 Task: Send a message to an employee of Shell
Action: Mouse moved to (2, 266)
Screenshot: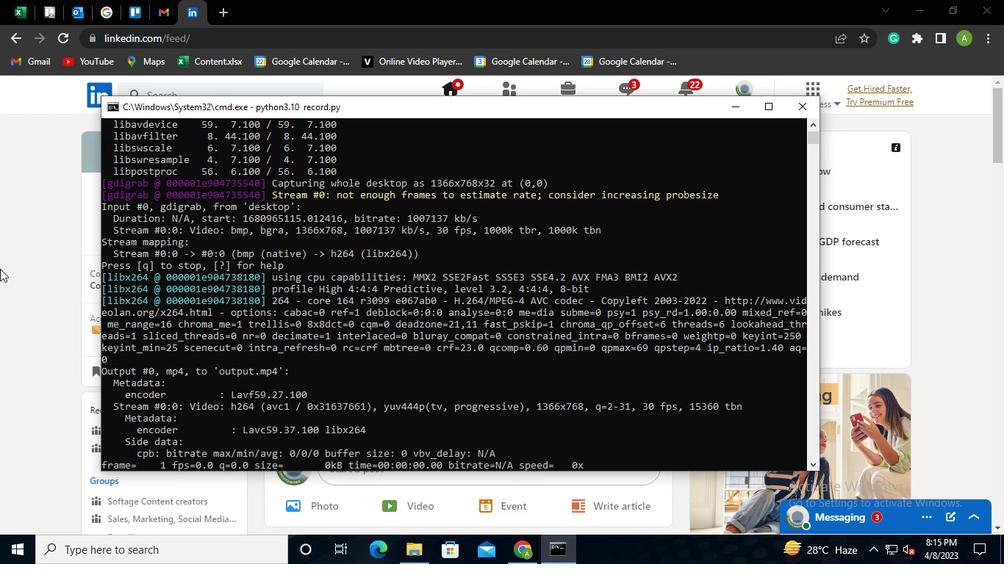 
Action: Mouse pressed left at (2, 266)
Screenshot: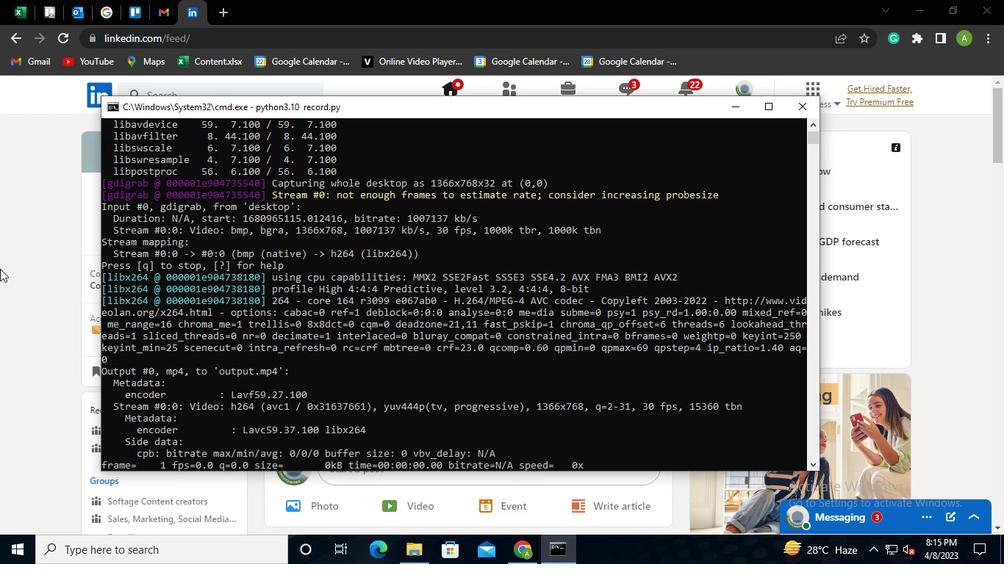 
Action: Mouse moved to (147, 86)
Screenshot: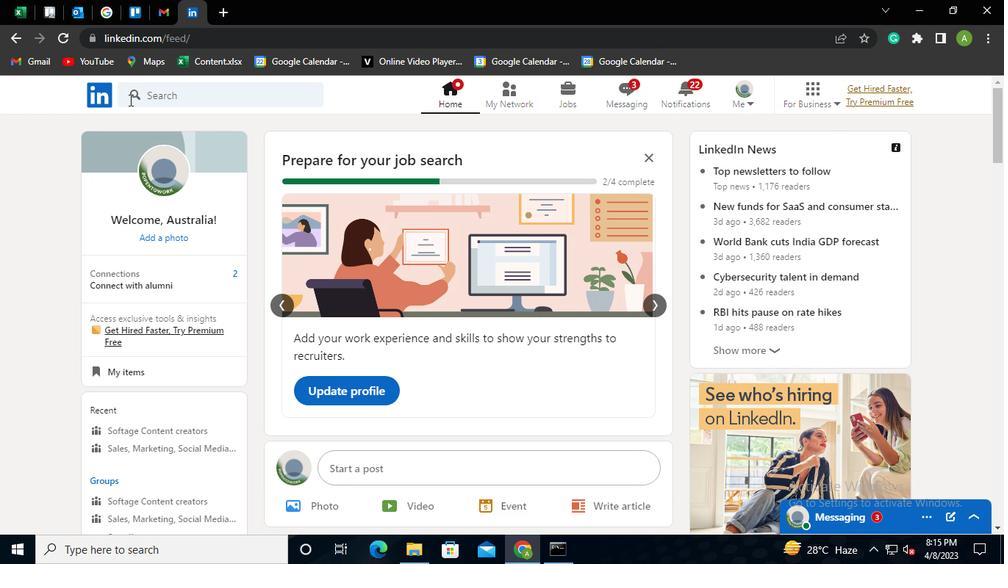 
Action: Mouse pressed left at (147, 86)
Screenshot: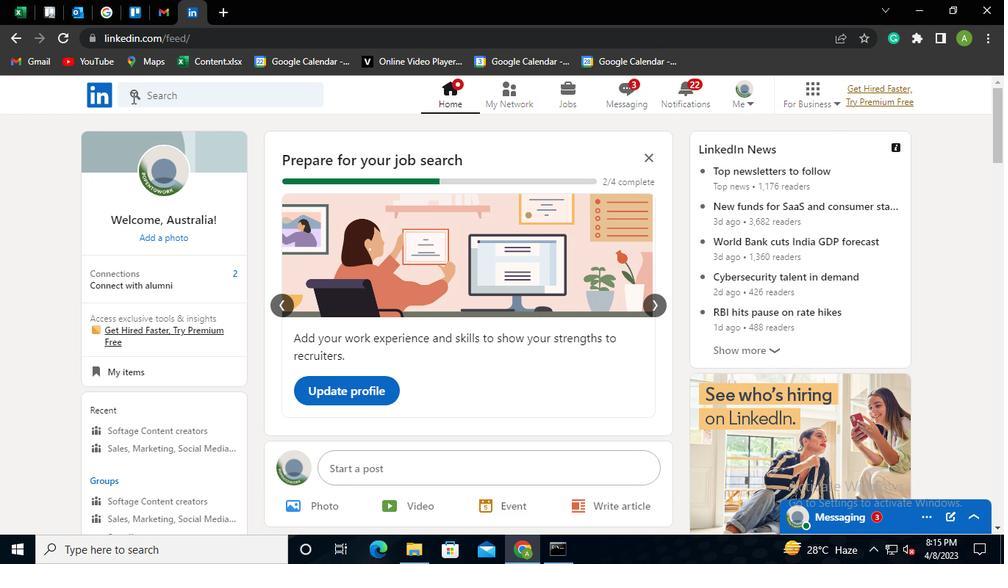 
Action: Mouse moved to (159, 165)
Screenshot: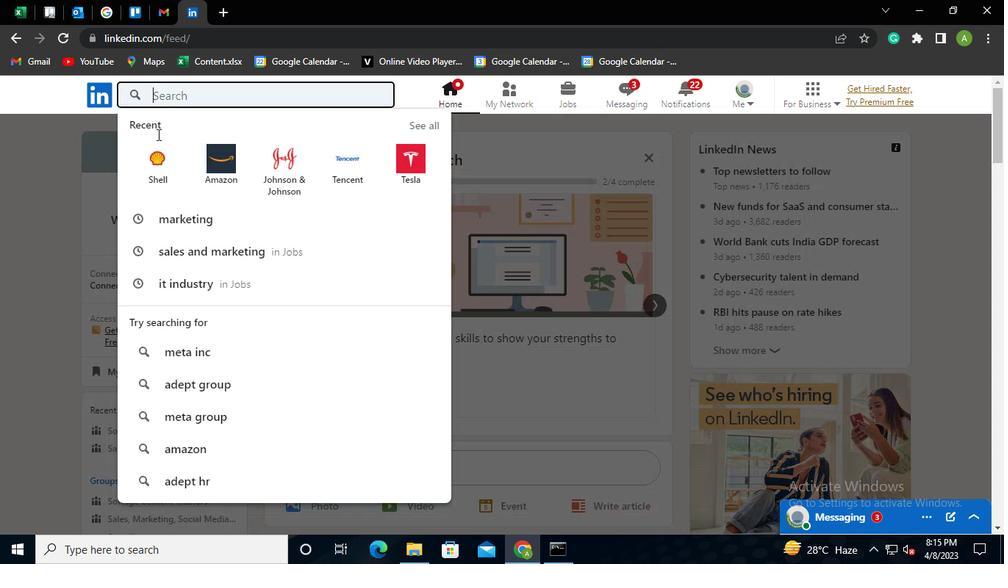 
Action: Mouse pressed left at (159, 165)
Screenshot: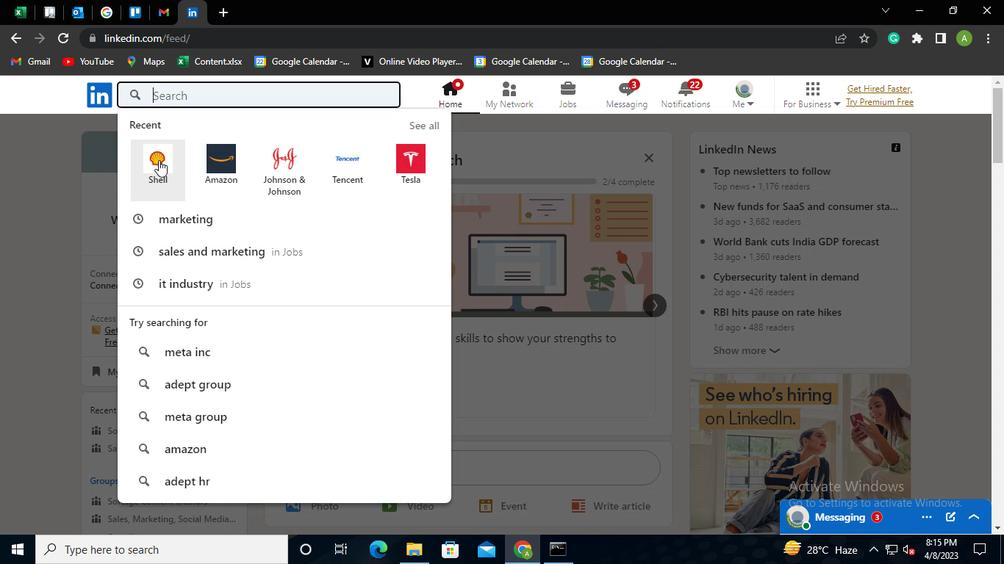 
Action: Mouse moved to (374, 410)
Screenshot: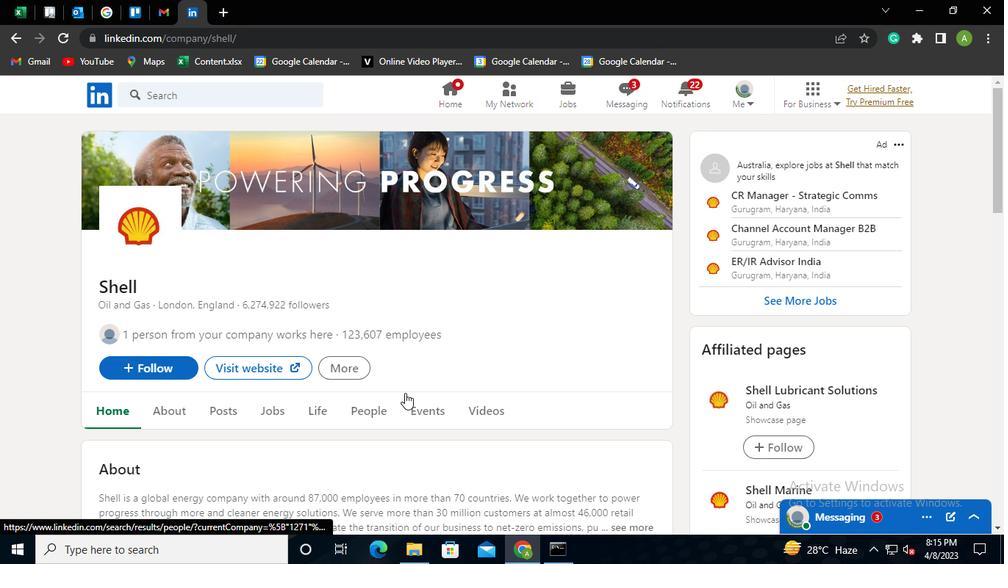 
Action: Mouse pressed left at (374, 410)
Screenshot: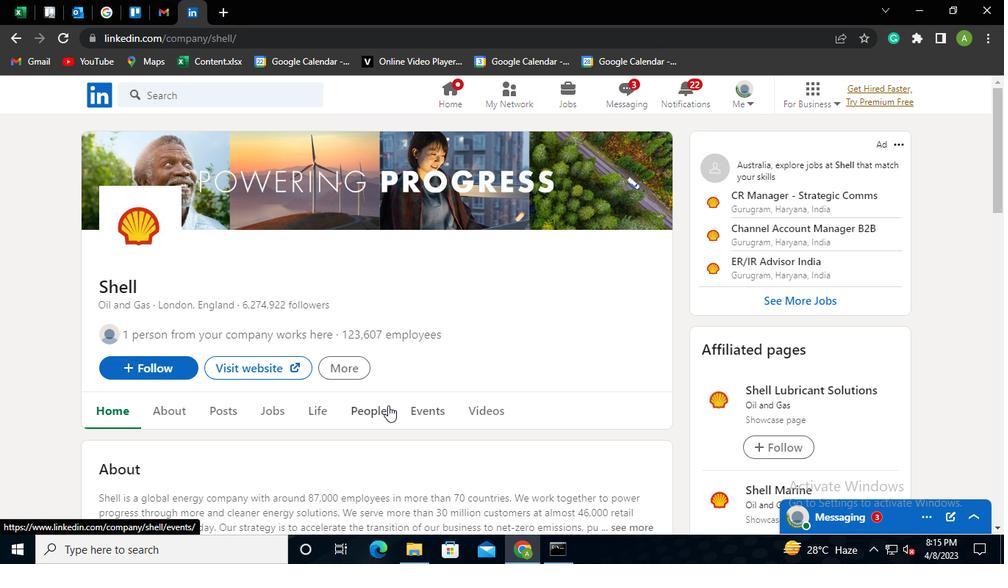 
Action: Mouse moved to (379, 466)
Screenshot: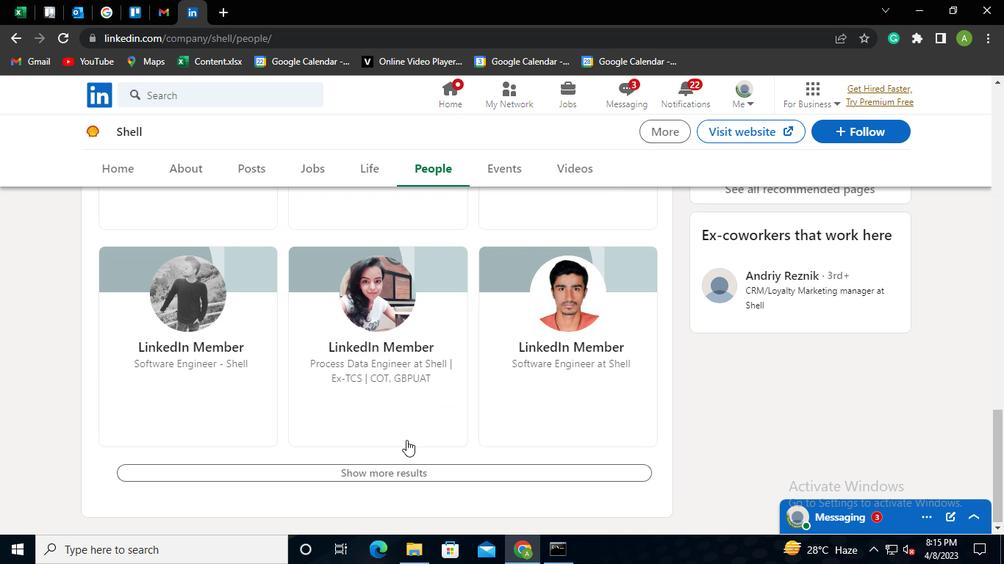 
Action: Mouse pressed left at (379, 466)
Screenshot: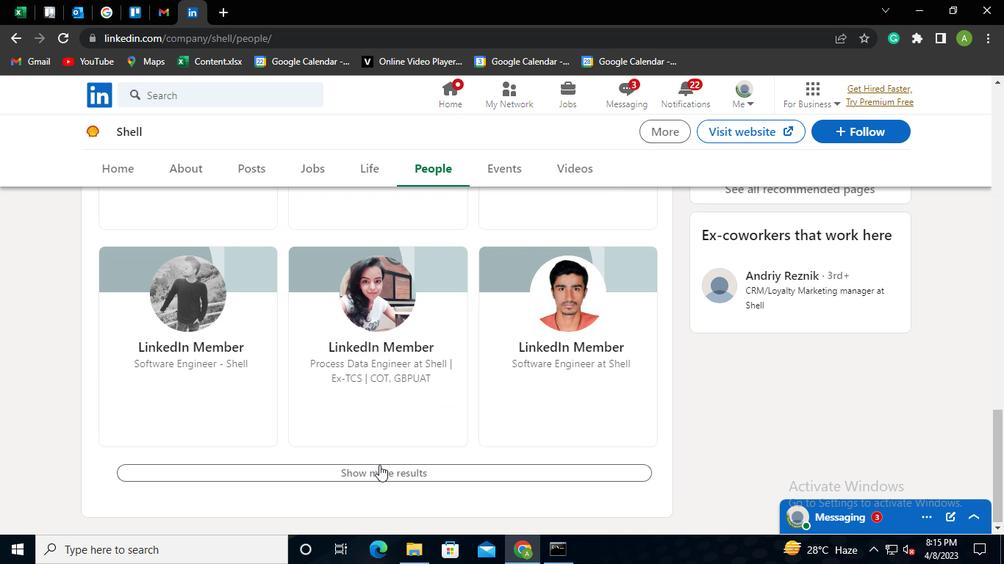 
Action: Mouse moved to (371, 470)
Screenshot: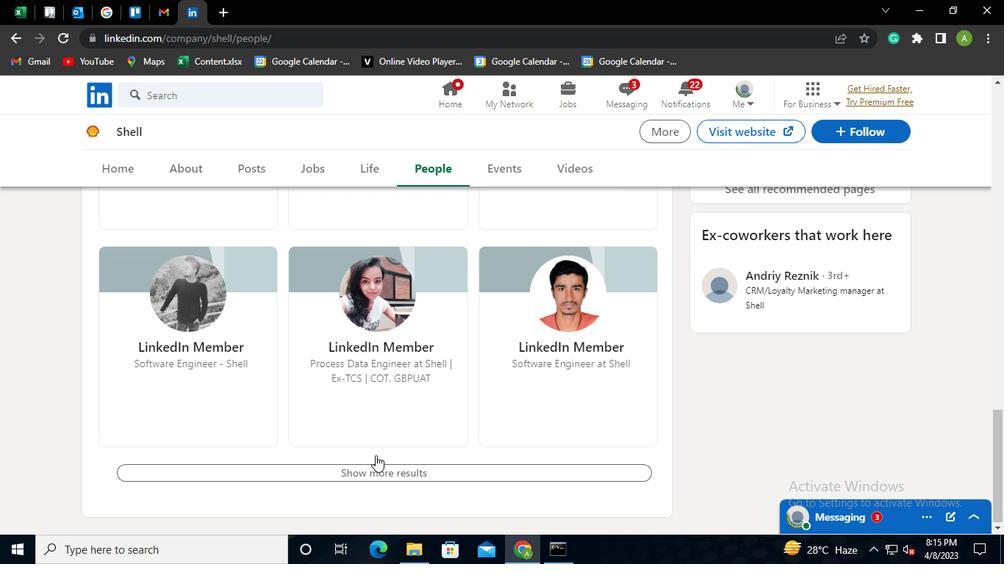 
Action: Mouse pressed left at (371, 470)
Screenshot: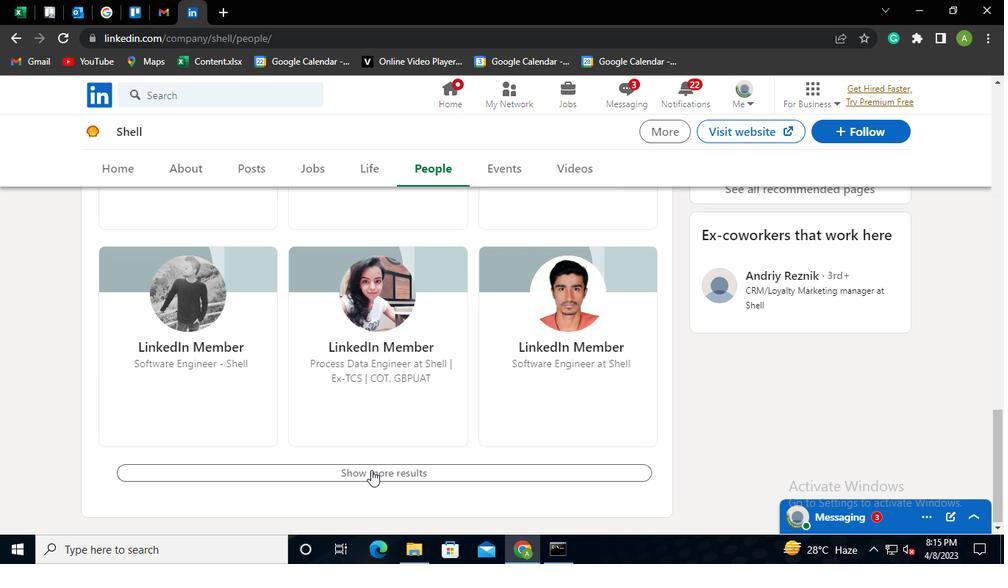 
Action: Mouse moved to (230, 233)
Screenshot: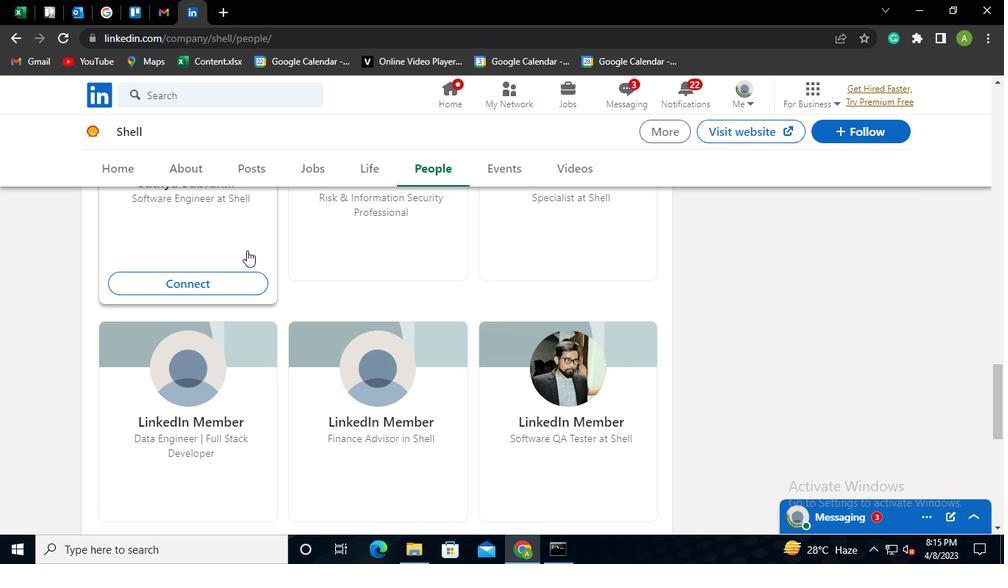 
Action: Mouse pressed left at (230, 233)
Screenshot: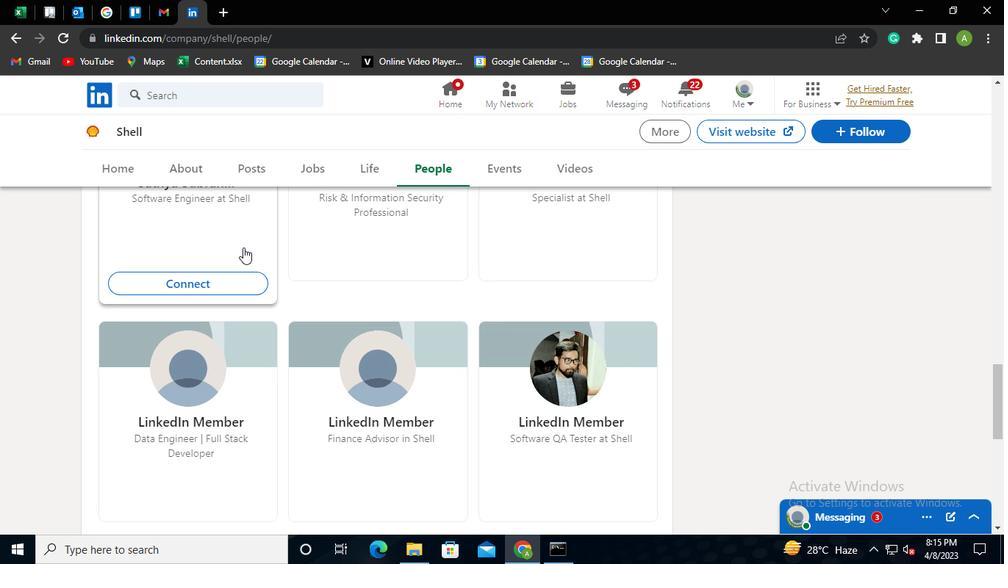
Action: Mouse moved to (175, 220)
Screenshot: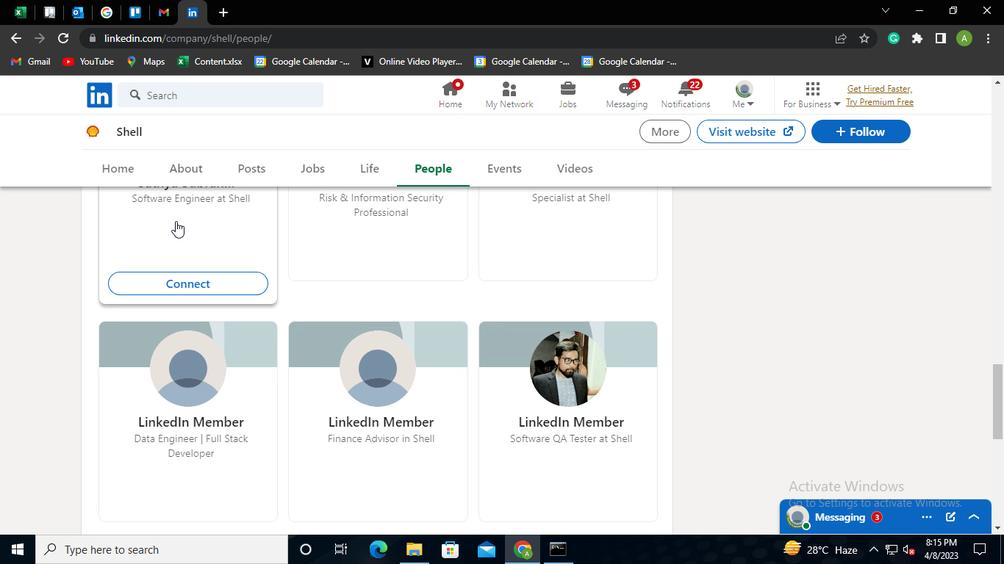 
Action: Mouse pressed left at (175, 220)
Screenshot: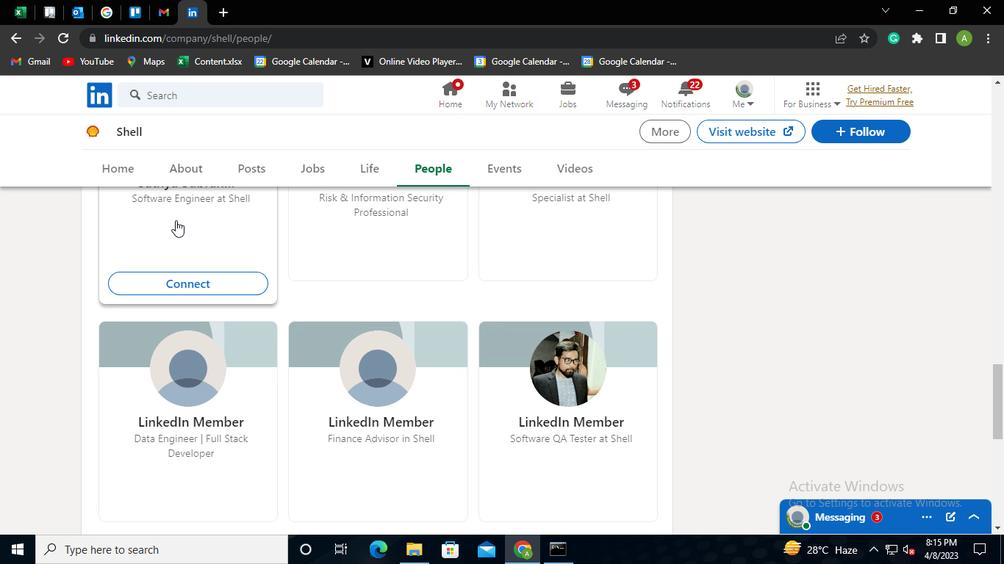
Action: Mouse moved to (188, 277)
Screenshot: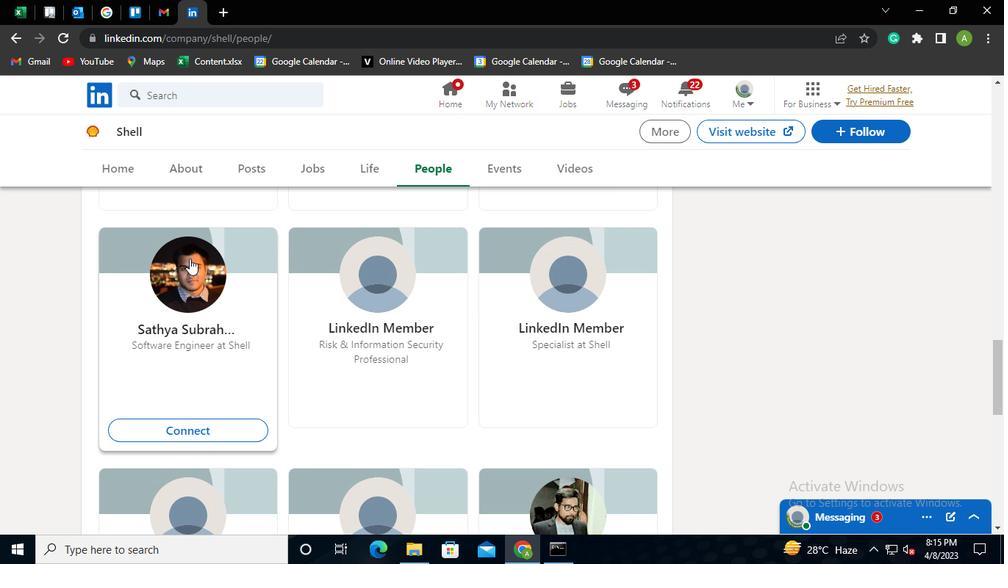 
Action: Mouse pressed left at (188, 277)
Screenshot: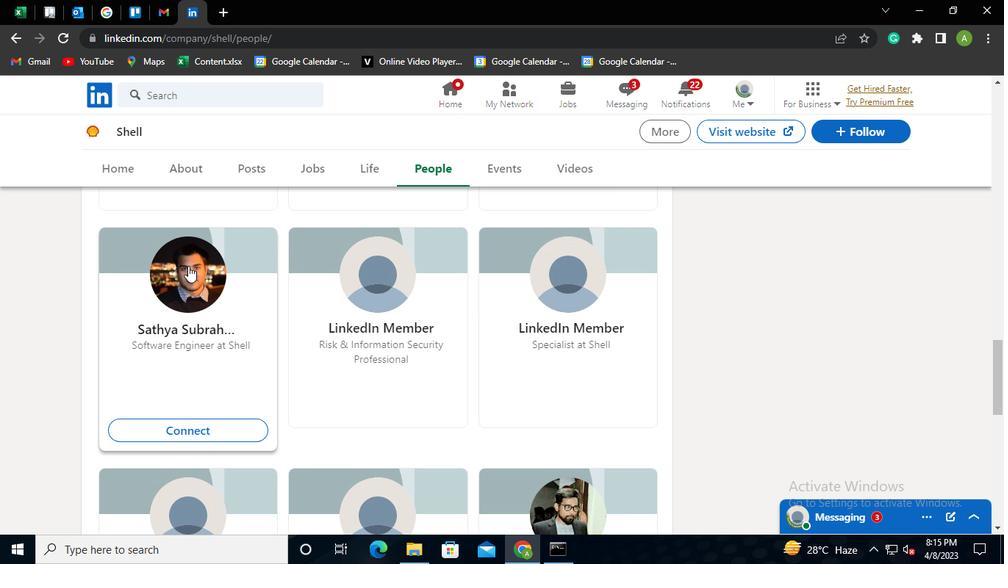 
Action: Mouse moved to (212, 349)
Screenshot: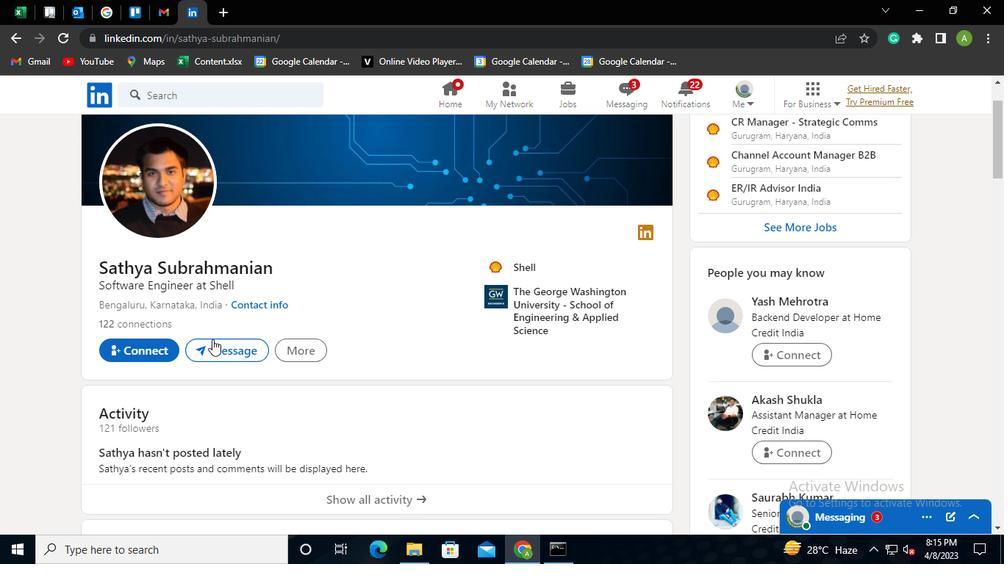 
Action: Mouse pressed left at (212, 349)
Screenshot: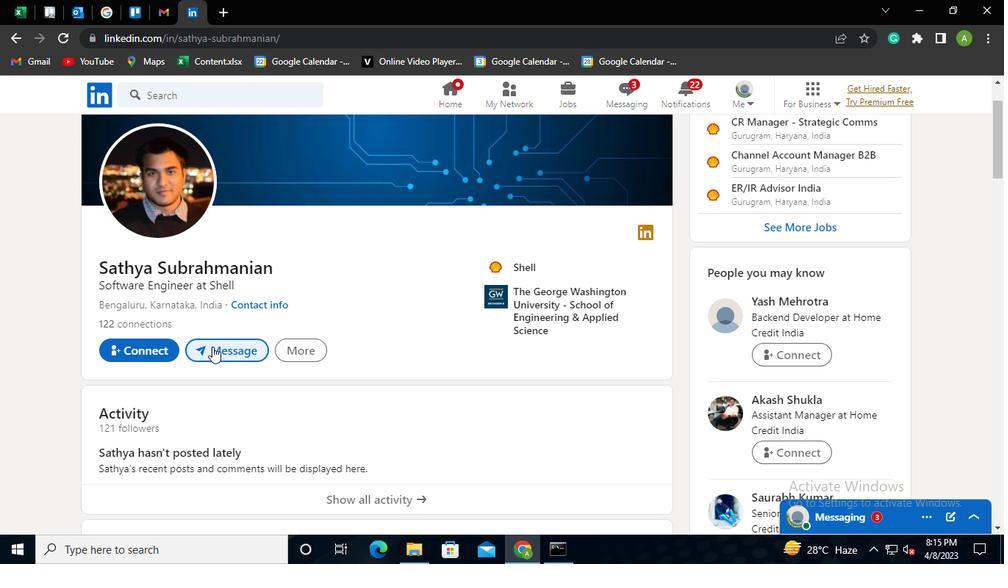 
Action: Mouse moved to (499, 244)
Screenshot: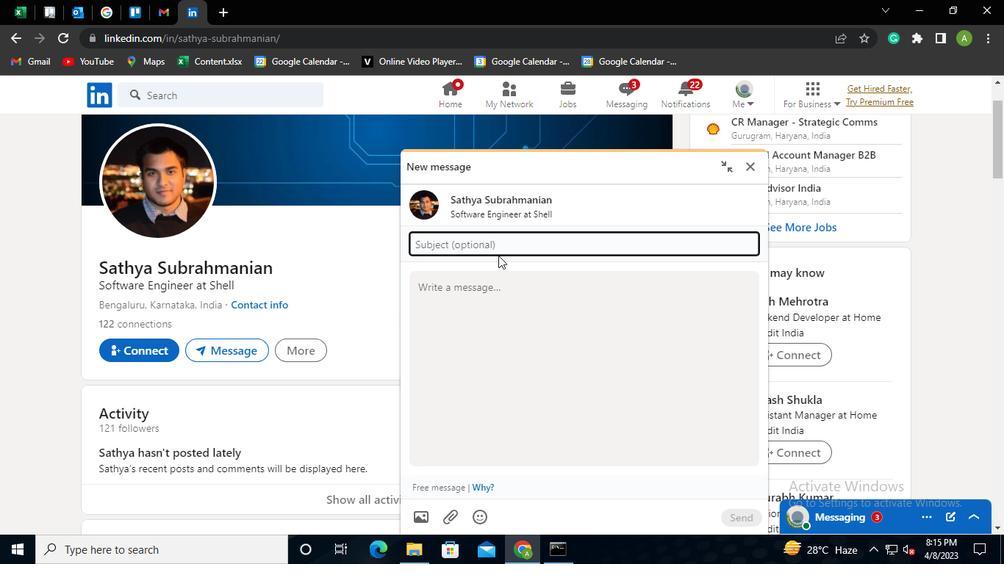 
Action: Mouse pressed left at (499, 244)
Screenshot: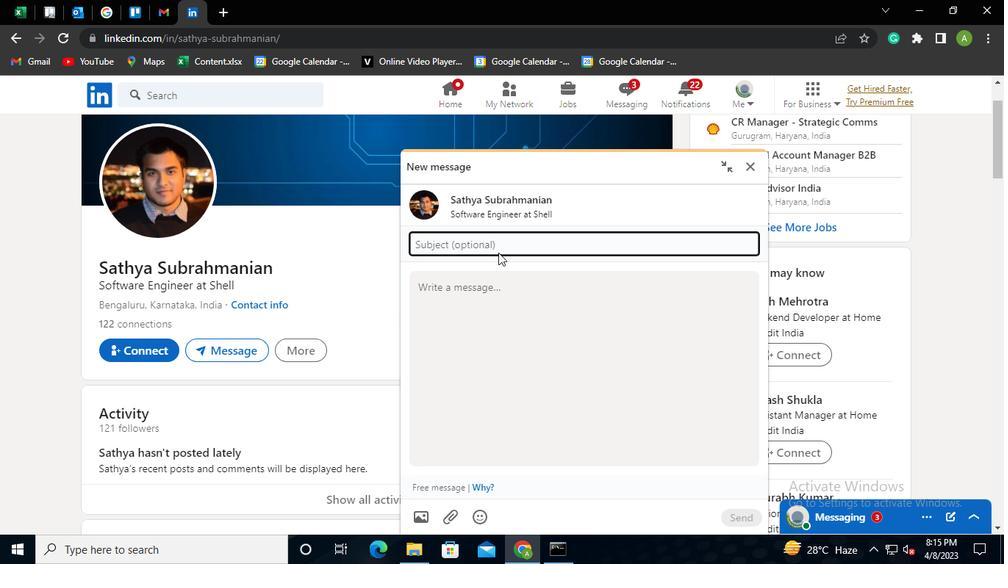 
Action: Keyboard Key.shift
Screenshot: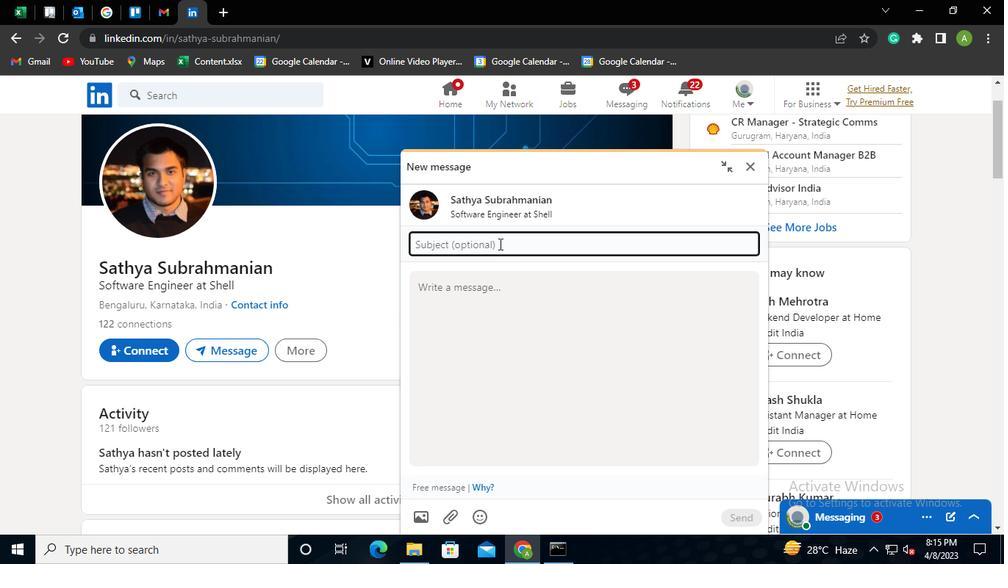 
Action: Keyboard Key.shift
Screenshot: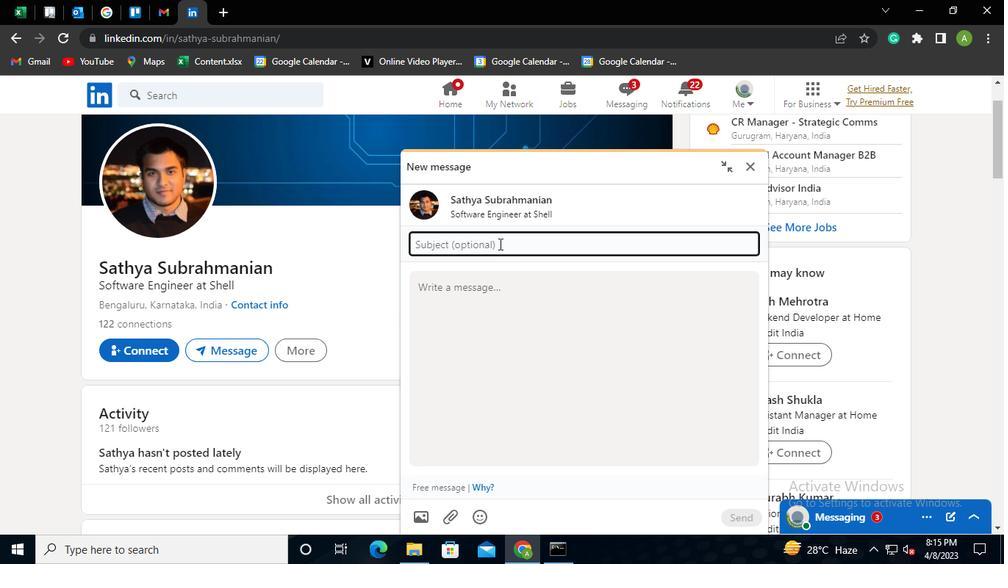 
Action: Keyboard Key.shift
Screenshot: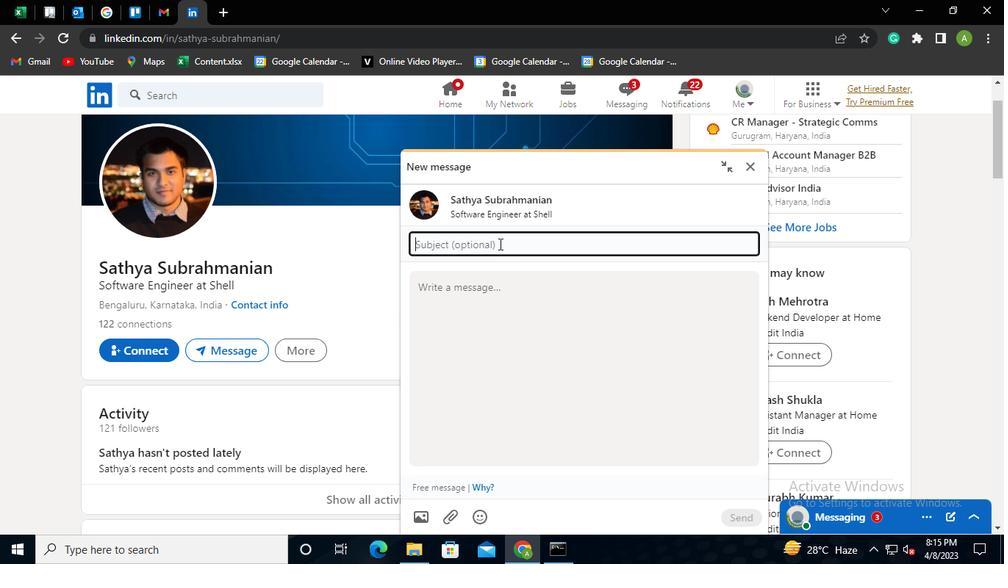
Action: Keyboard Key.shift
Screenshot: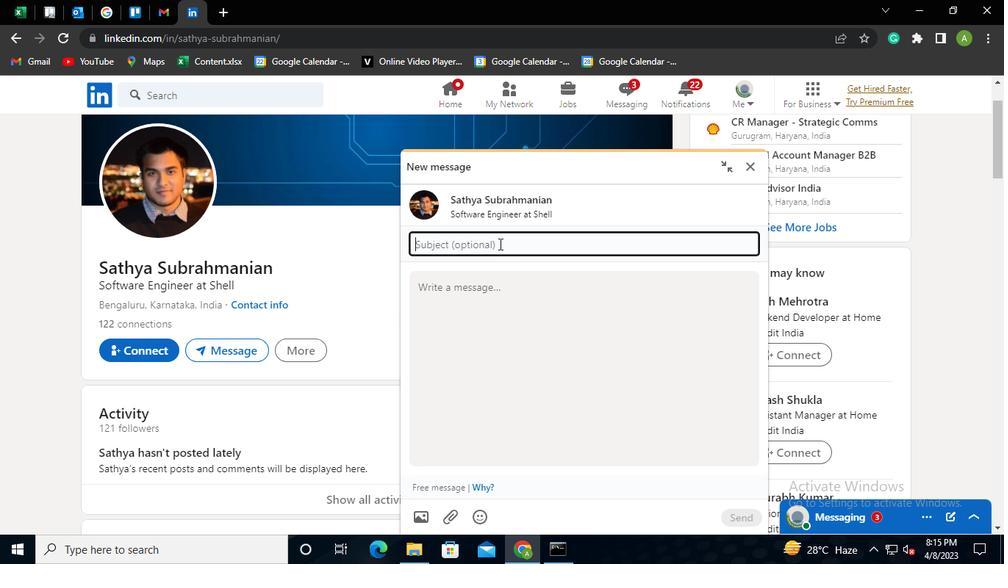 
Action: Keyboard Key.shift
Screenshot: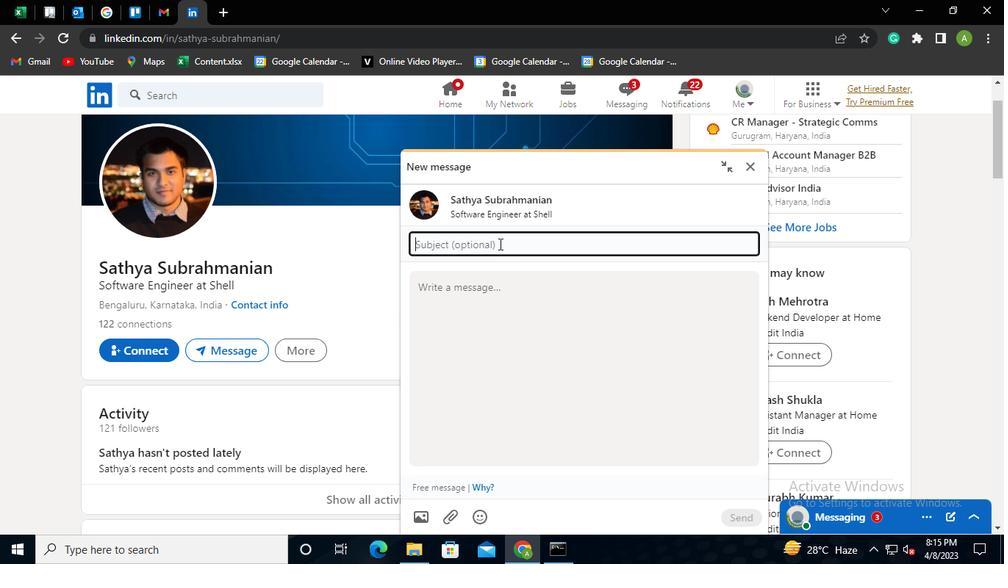 
Action: Keyboard Key.shift
Screenshot: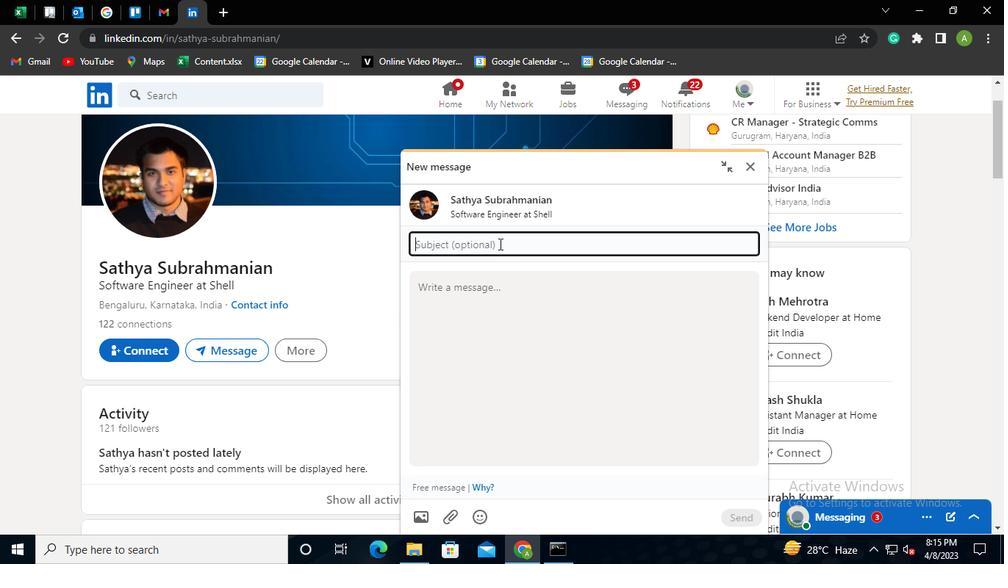 
Action: Keyboard Key.shift
Screenshot: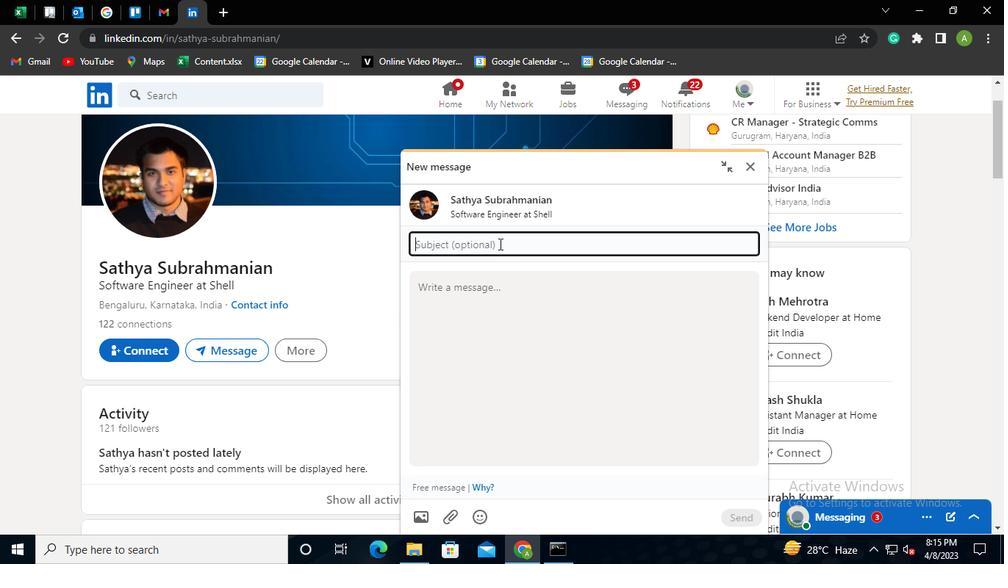 
Action: Keyboard Key.shift
Screenshot: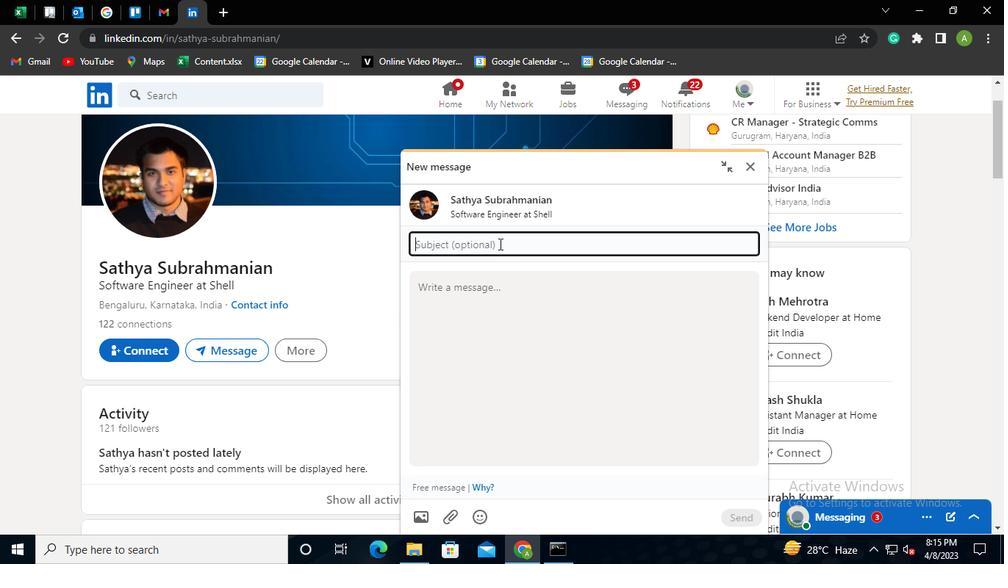 
Action: Keyboard Key.shift
Screenshot: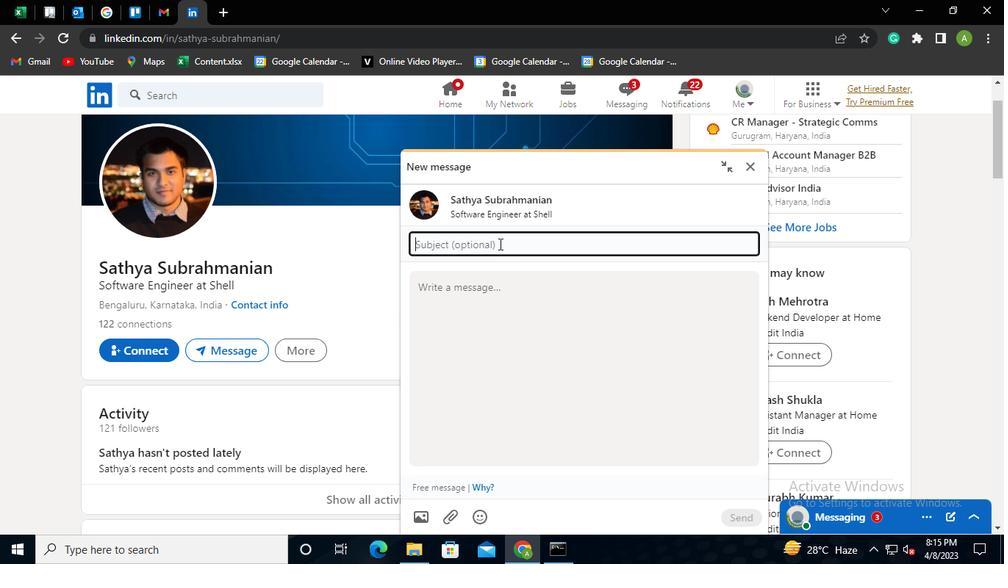 
Action: Keyboard Key.shift
Screenshot: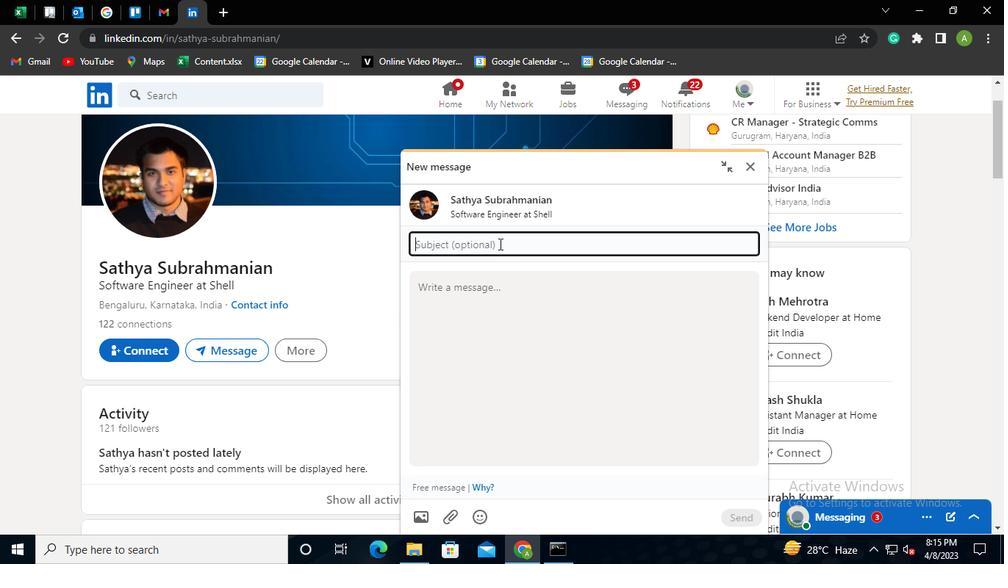 
Action: Keyboard Key.shift
Screenshot: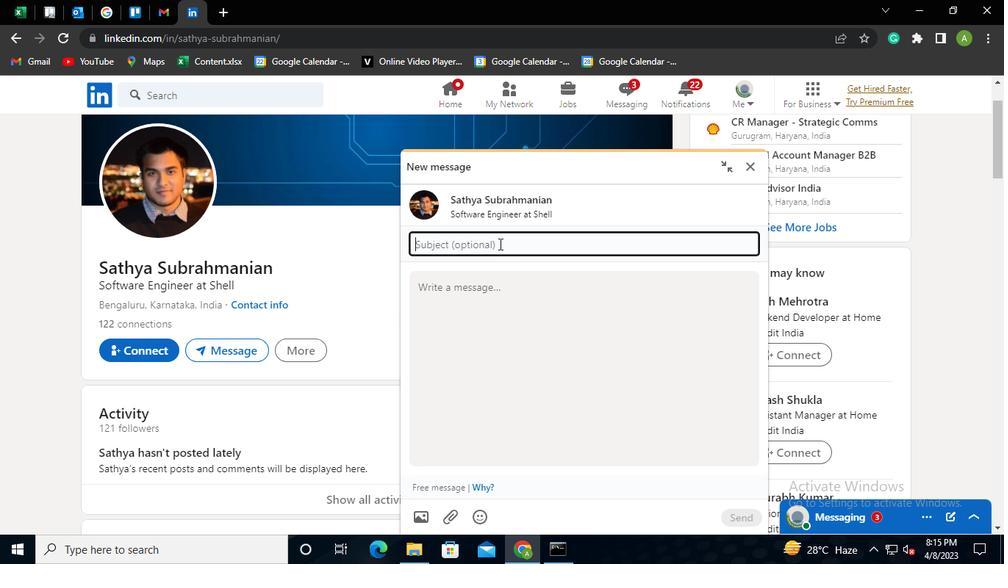 
Action: Keyboard Key.shift
Screenshot: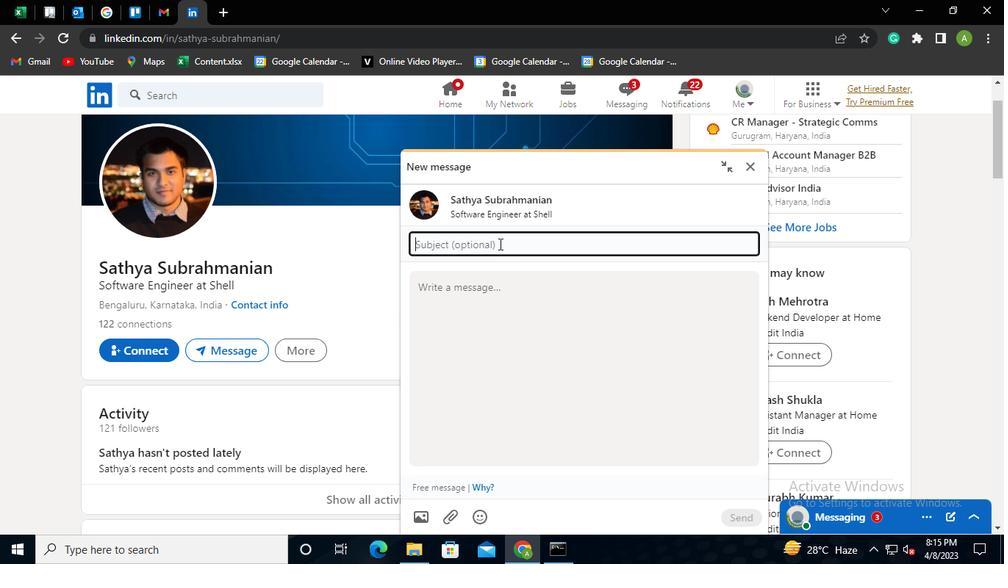 
Action: Keyboard Key.shift
Screenshot: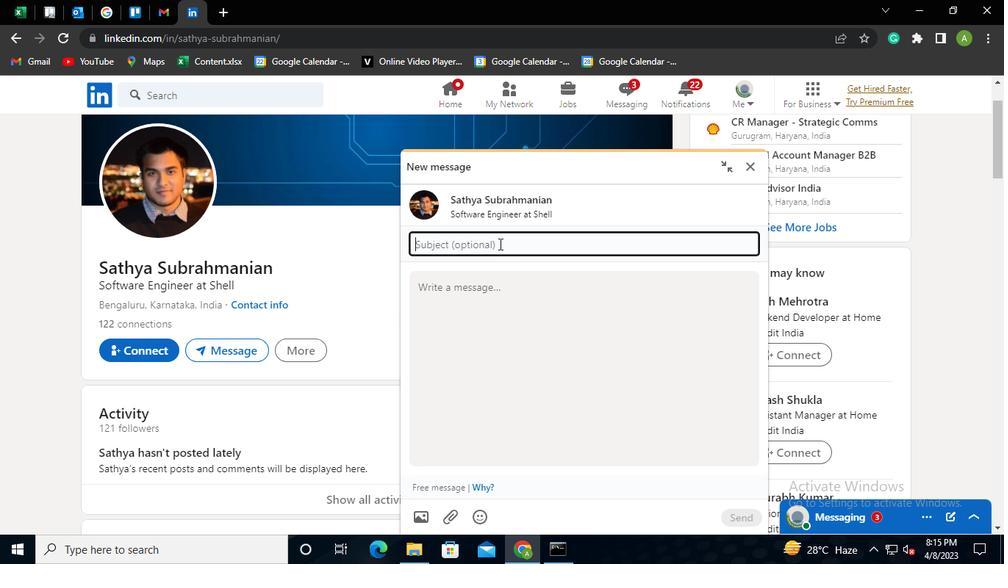 
Action: Keyboard Key.shift
Screenshot: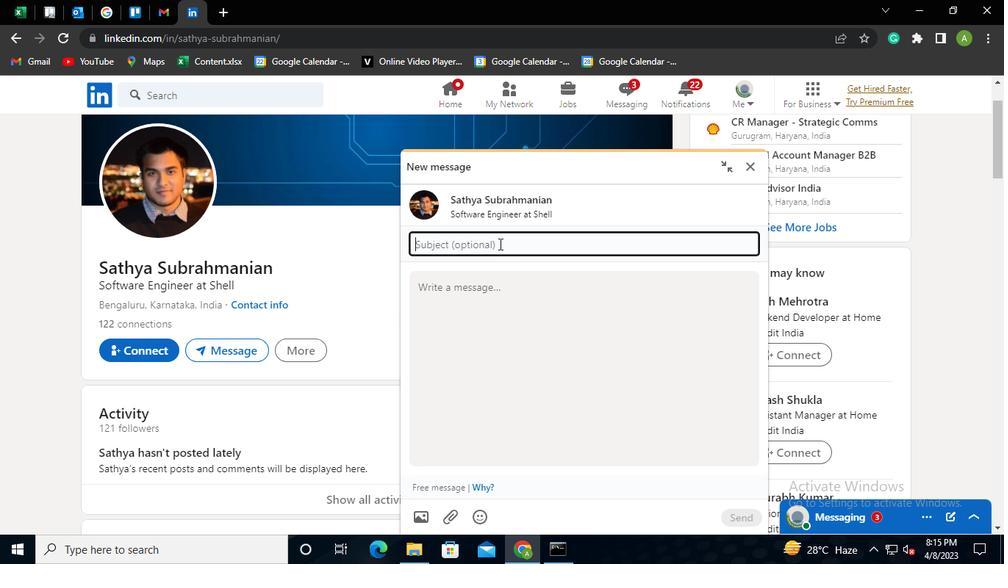 
Action: Keyboard T
Screenshot: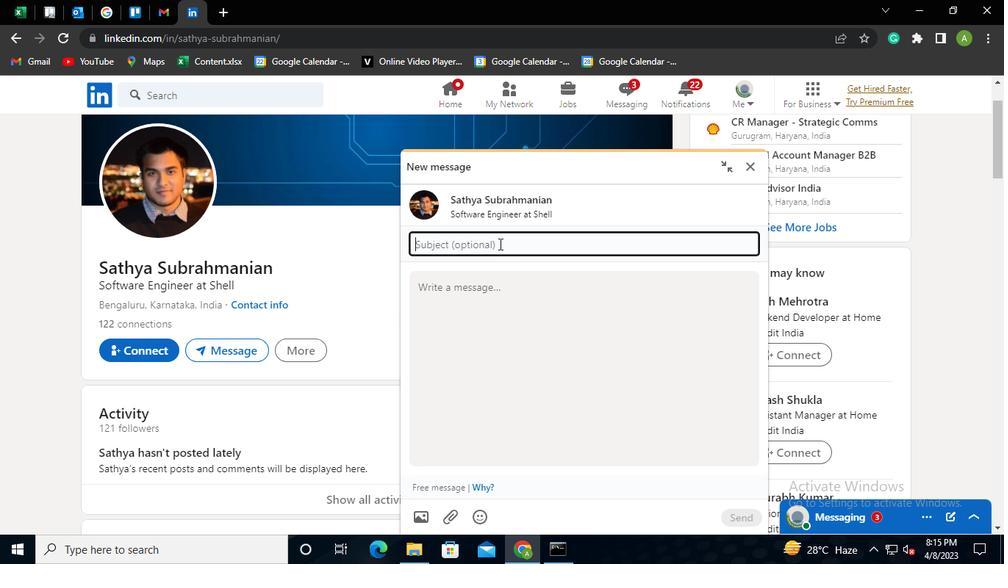 
Action: Keyboard o
Screenshot: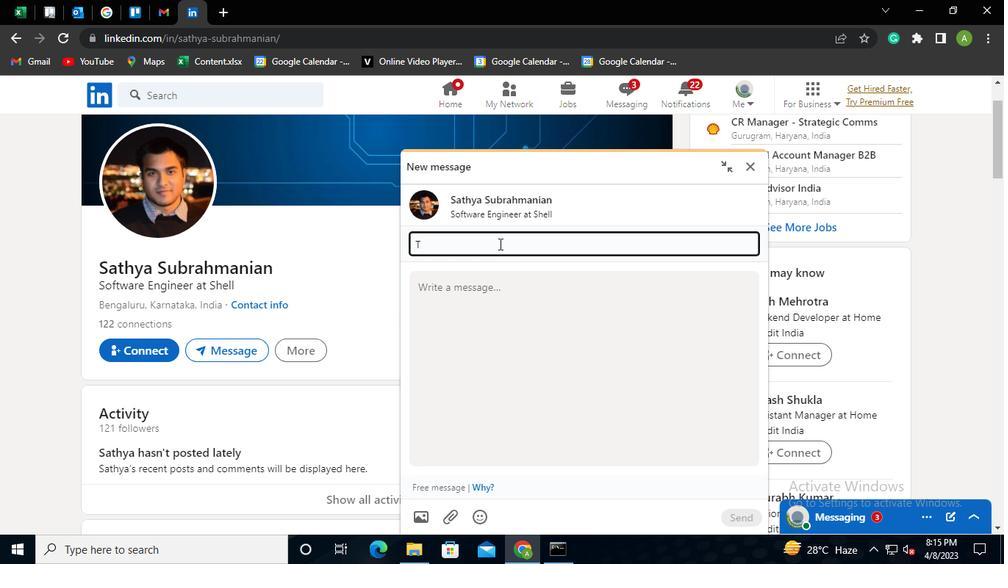 
Action: Keyboard Key.space
Screenshot: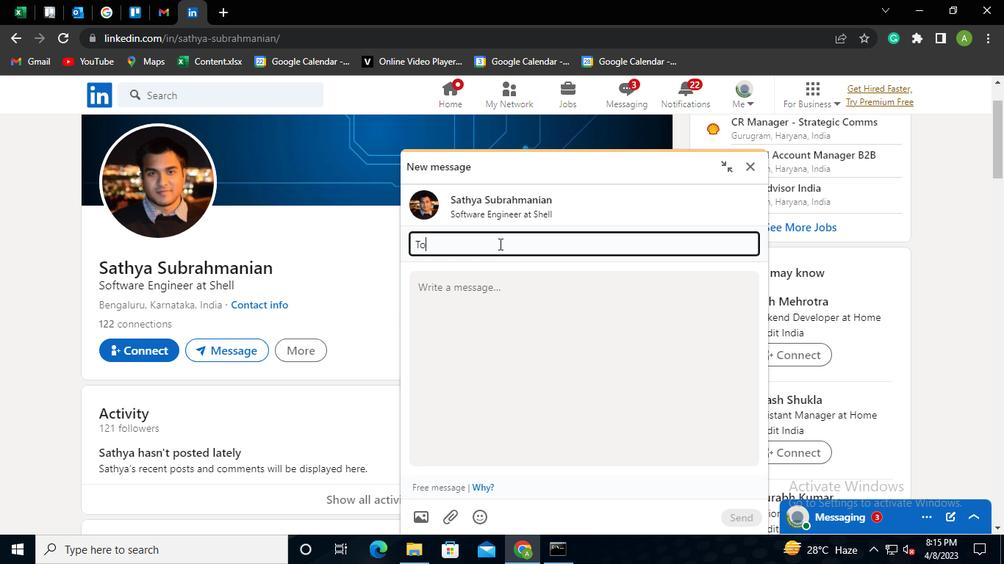 
Action: Keyboard k
Screenshot: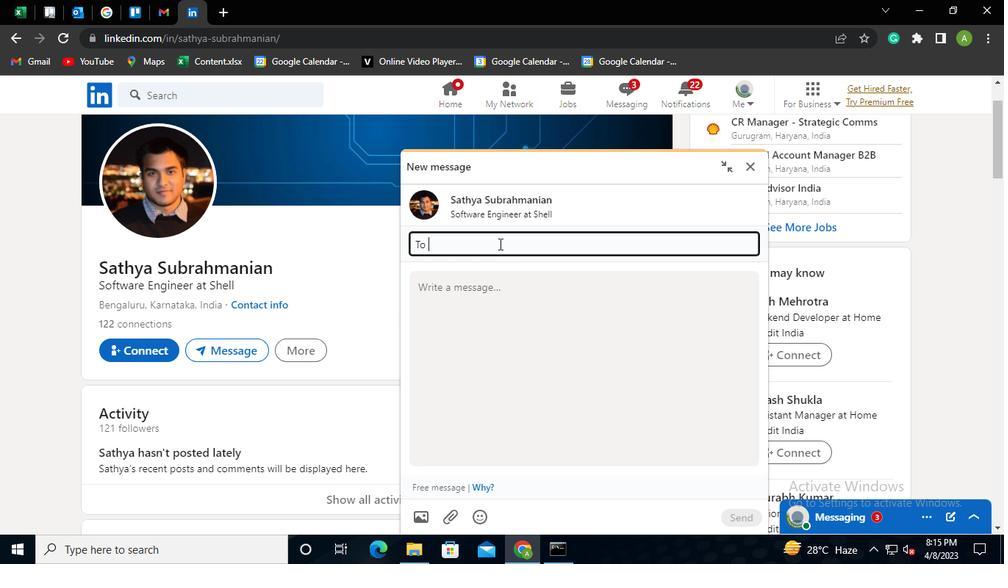 
Action: Keyboard n
Screenshot: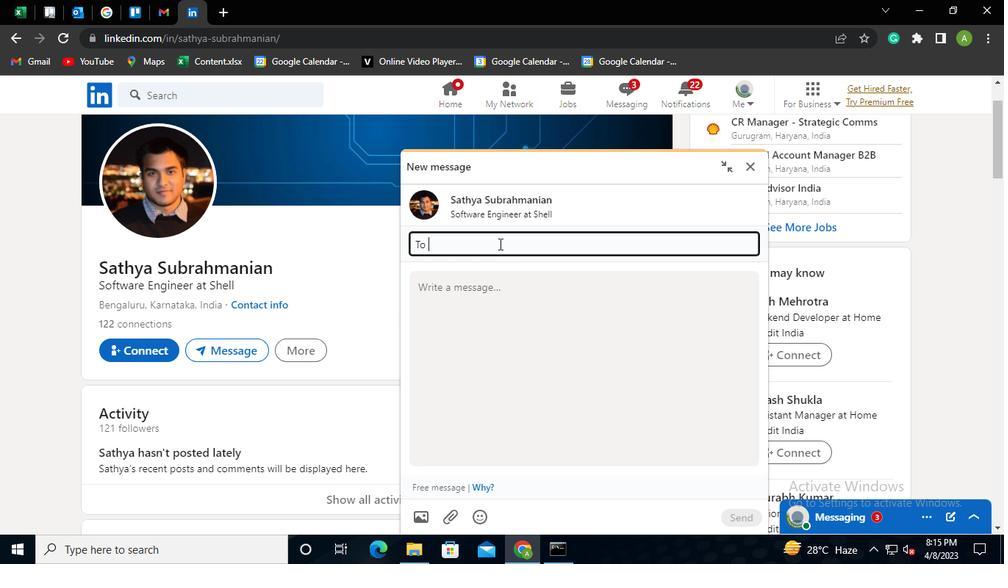 
Action: Keyboard o
Screenshot: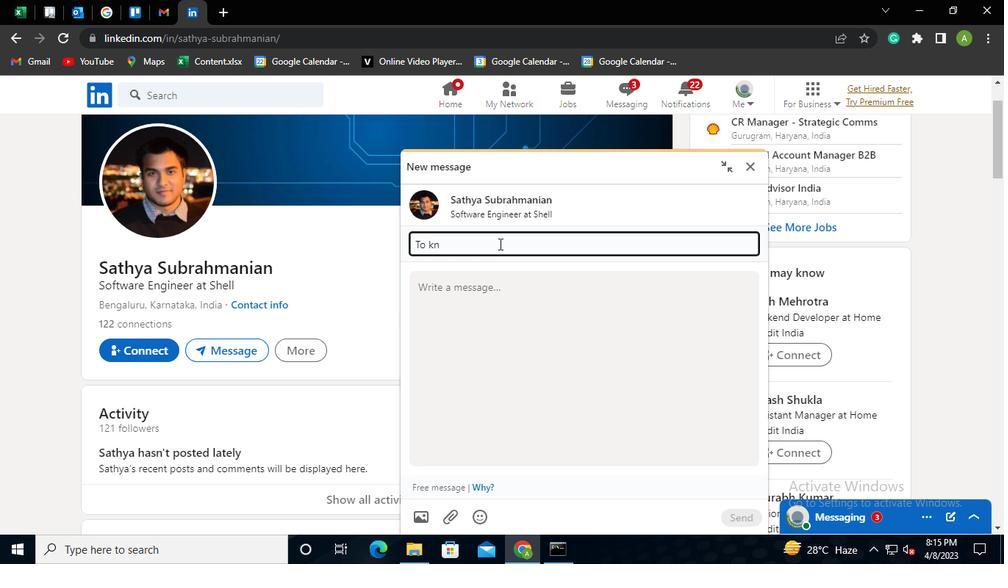 
Action: Keyboard w
Screenshot: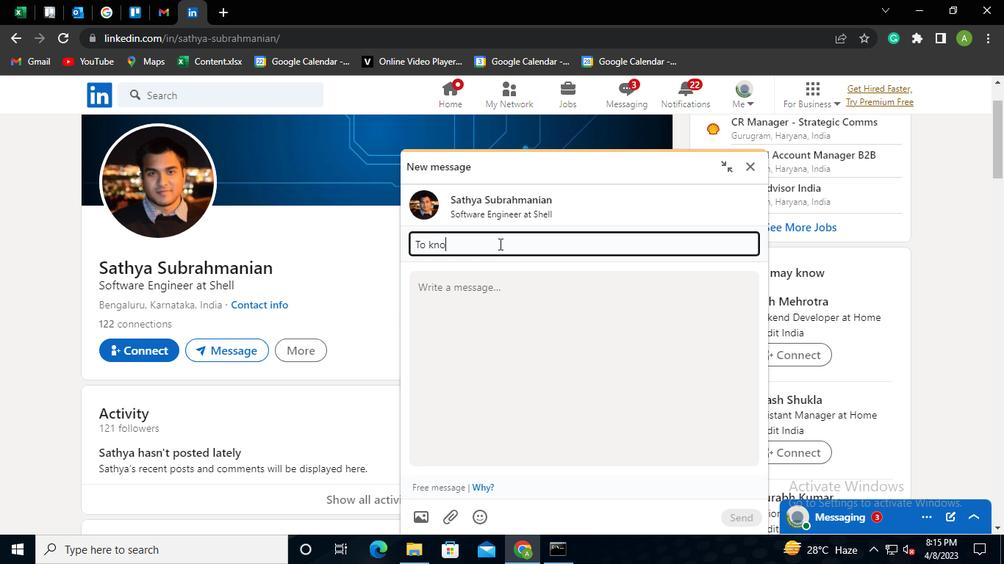 
Action: Keyboard Key.space
Screenshot: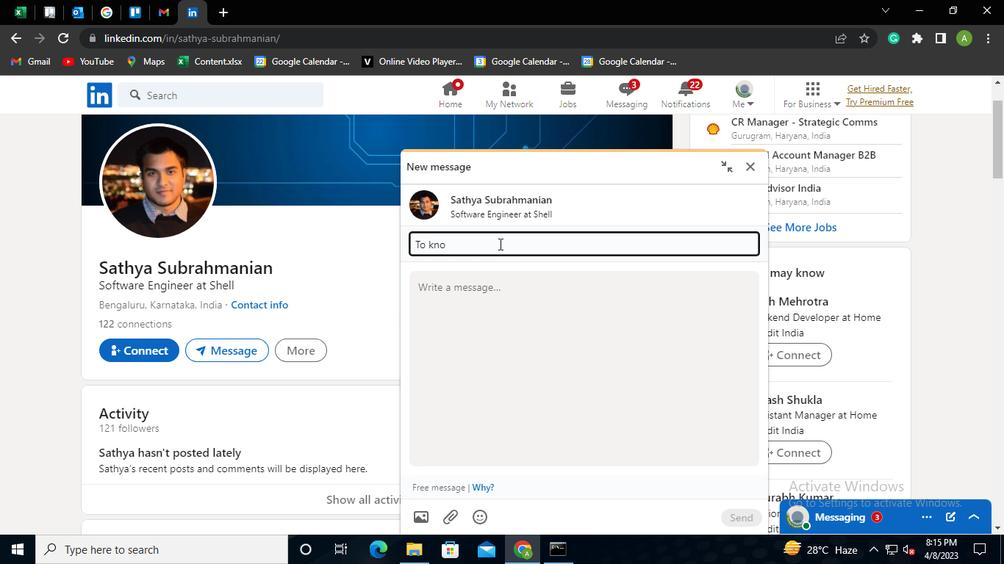 
Action: Keyboard a
Screenshot: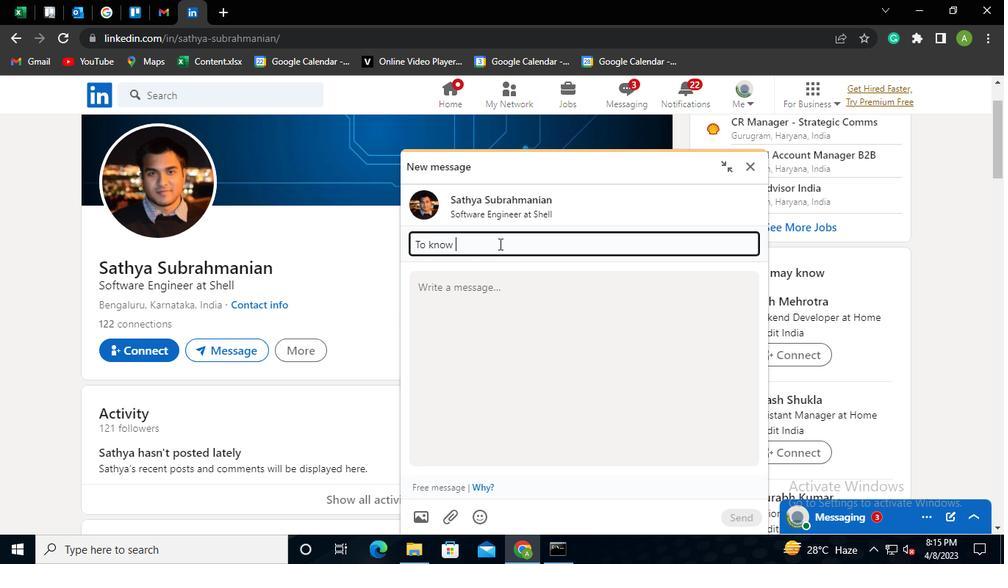 
Action: Keyboard b
Screenshot: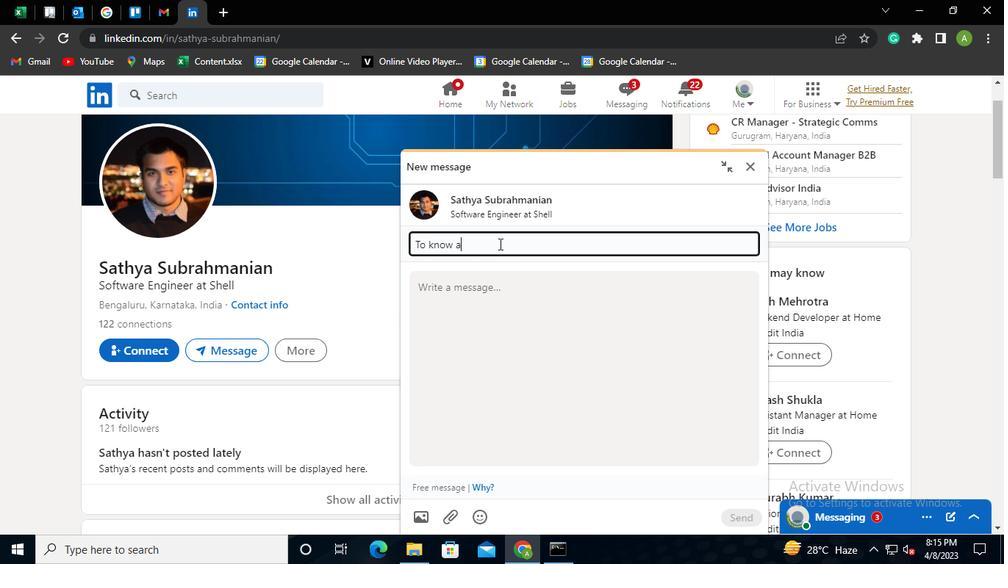 
Action: Keyboard o
Screenshot: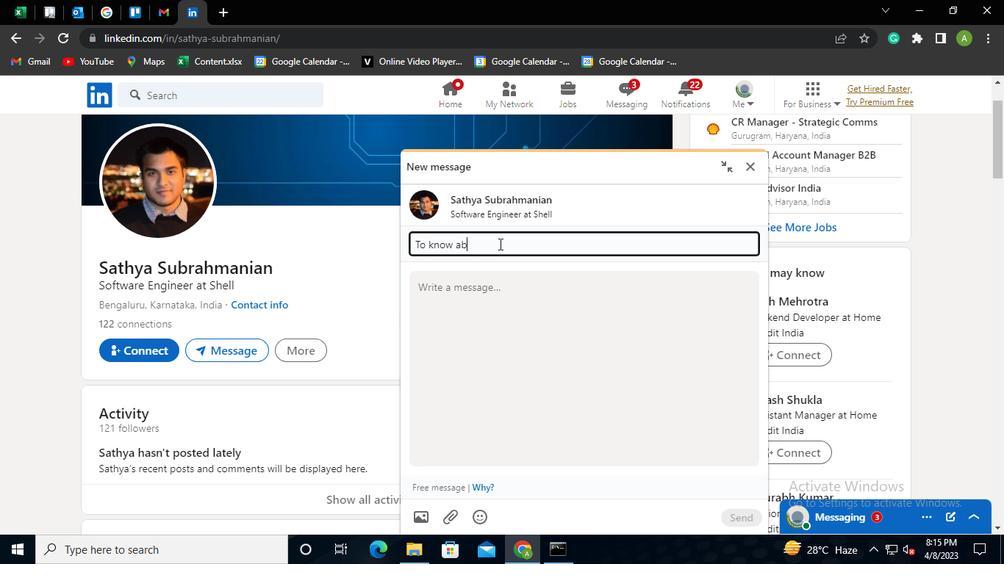 
Action: Keyboard u
Screenshot: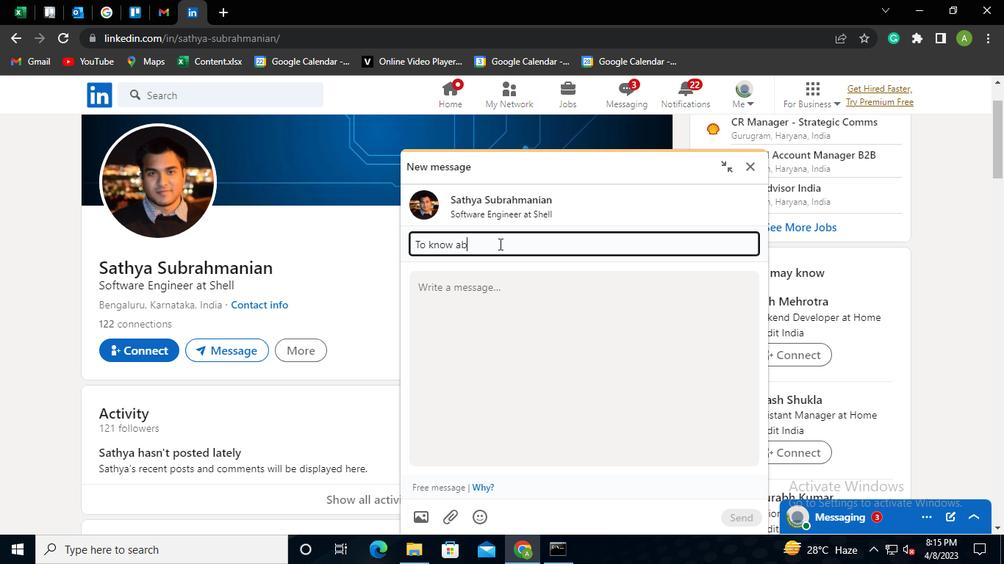 
Action: Keyboard t
Screenshot: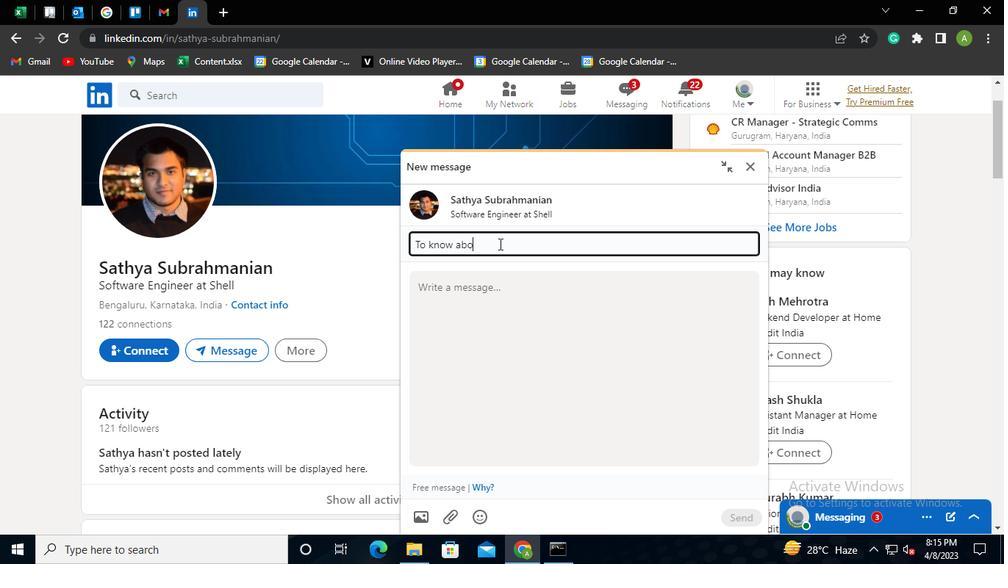 
Action: Keyboard Key.space
Screenshot: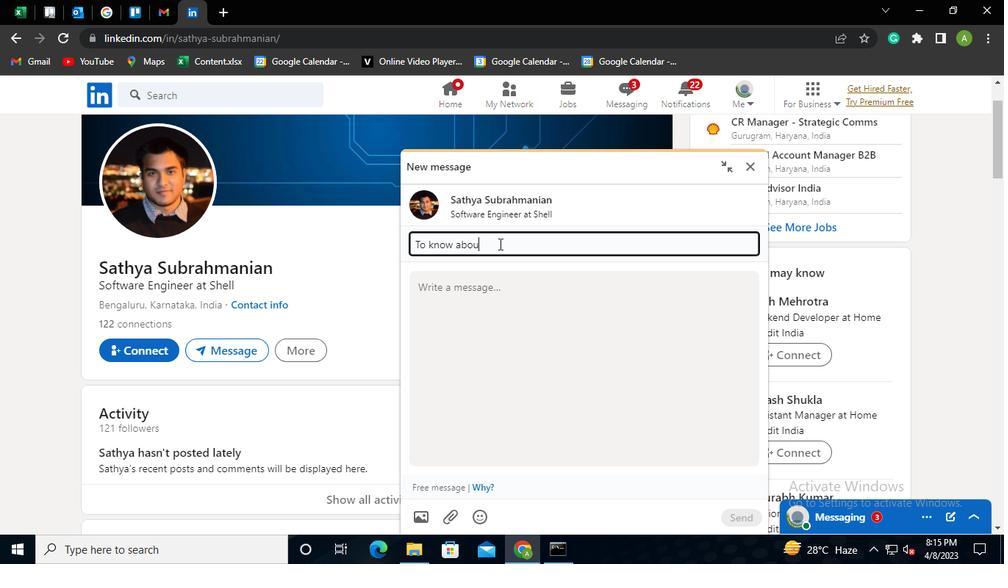 
Action: Keyboard Key.shift
Screenshot: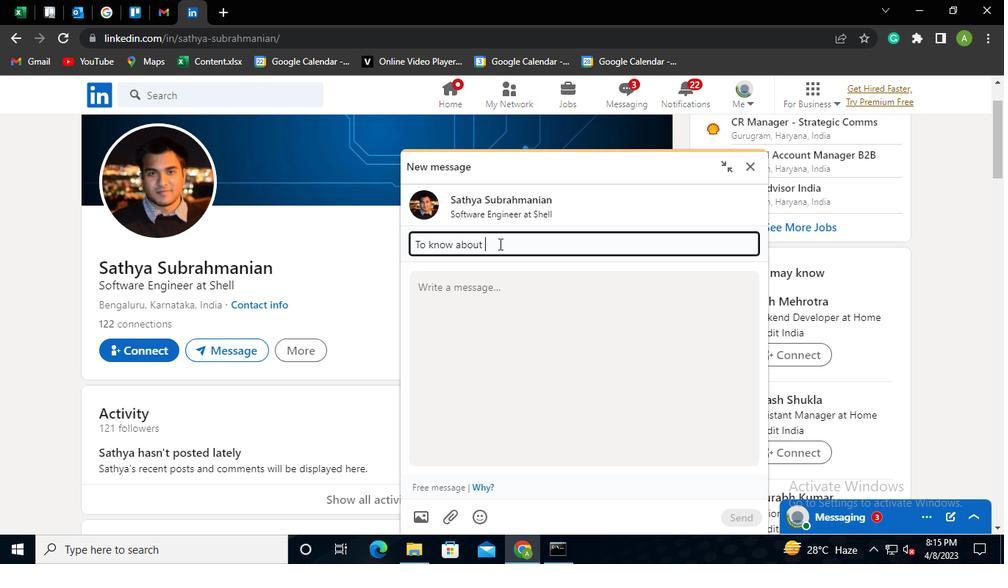 
Action: Keyboard S
Screenshot: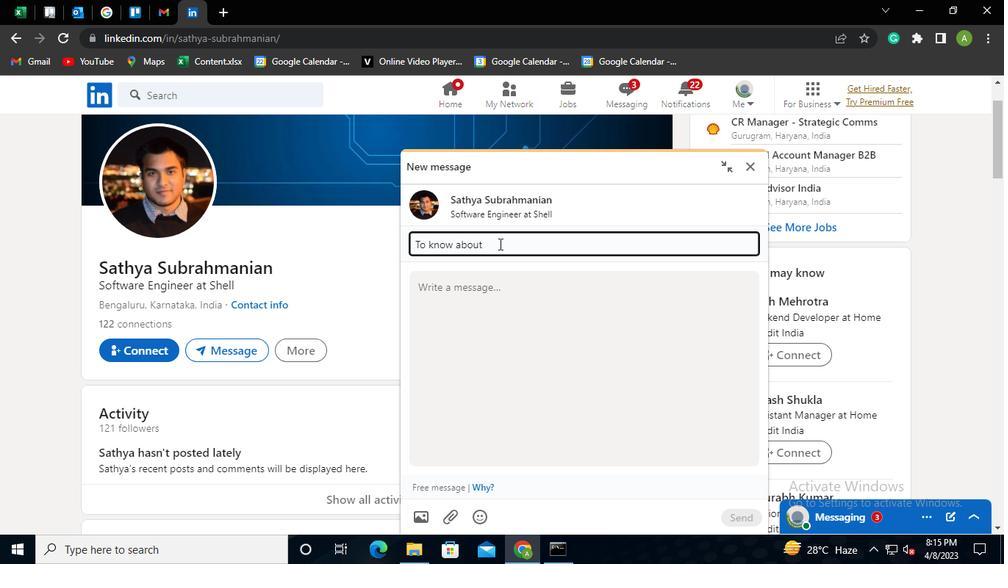 
Action: Keyboard h
Screenshot: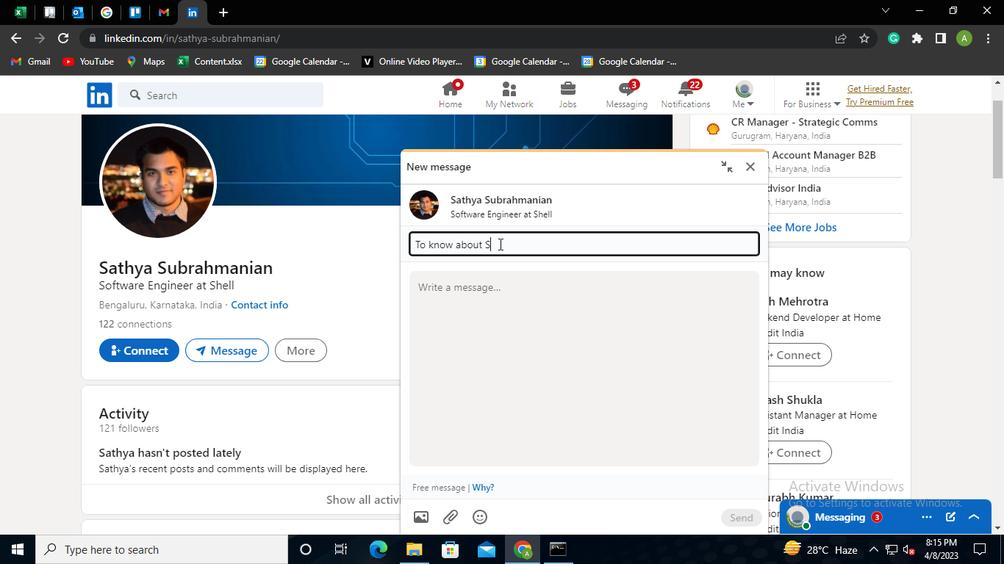 
Action: Keyboard e
Screenshot: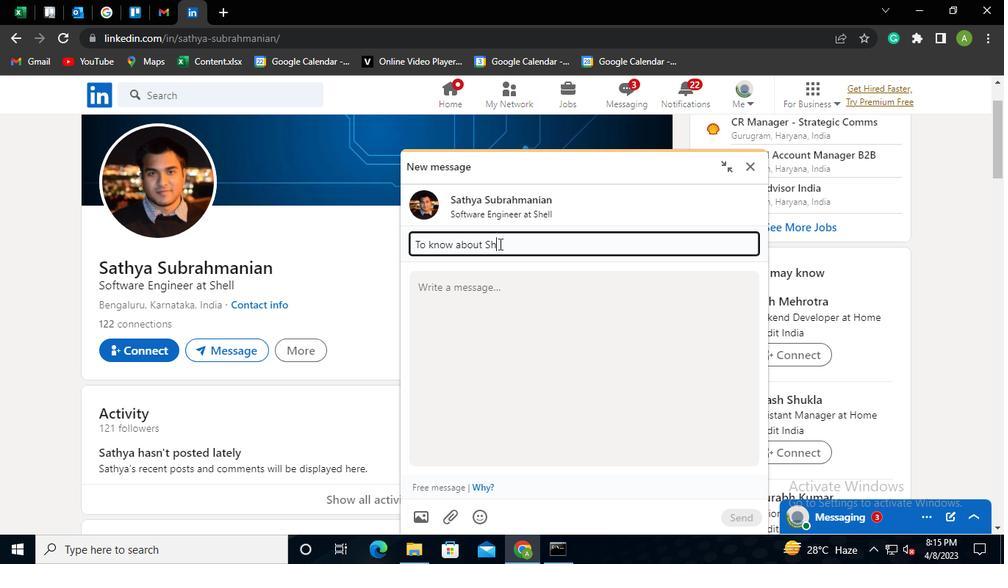 
Action: Keyboard l
Screenshot: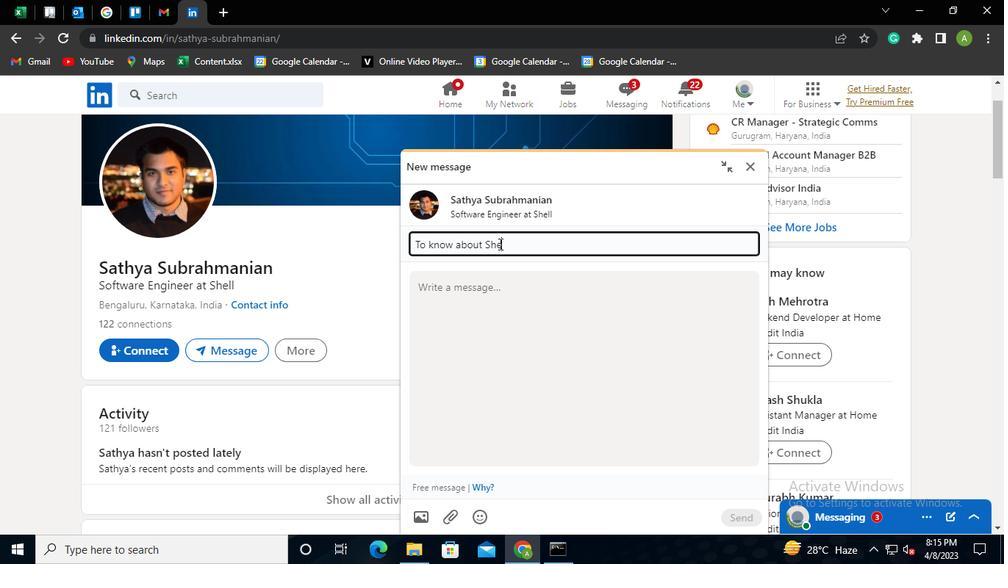 
Action: Keyboard l
Screenshot: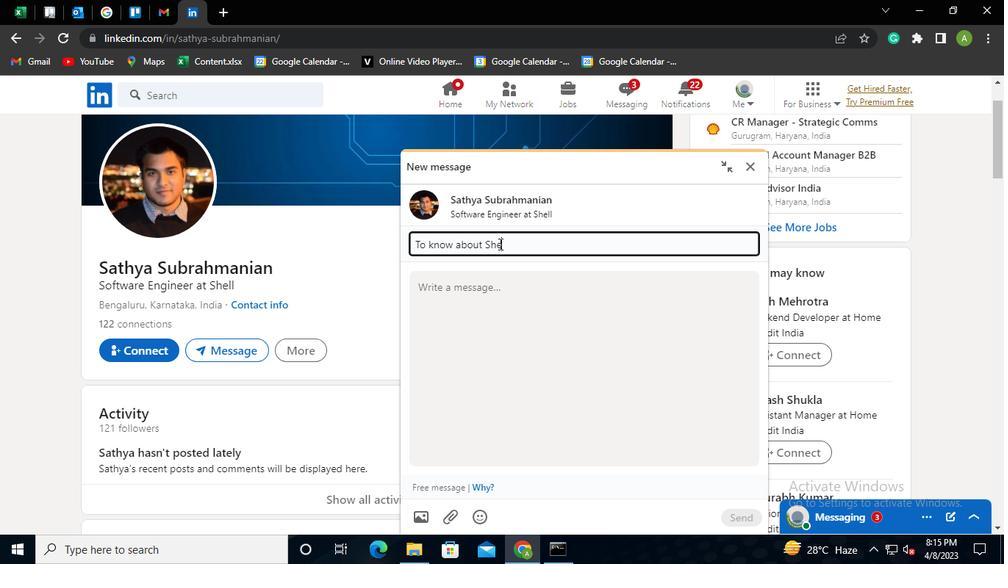 
Action: Mouse moved to (484, 301)
Screenshot: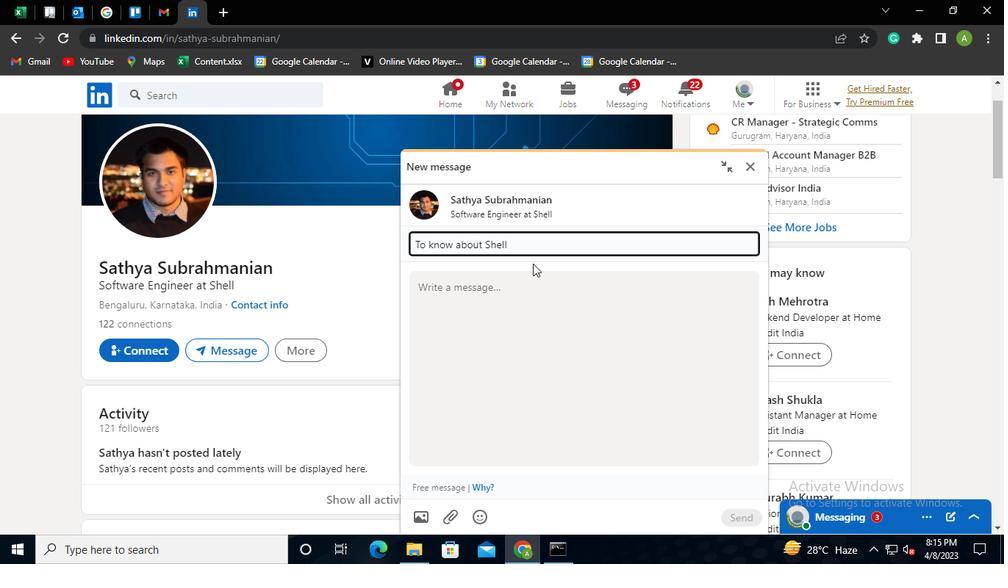 
Action: Mouse pressed left at (484, 301)
Screenshot: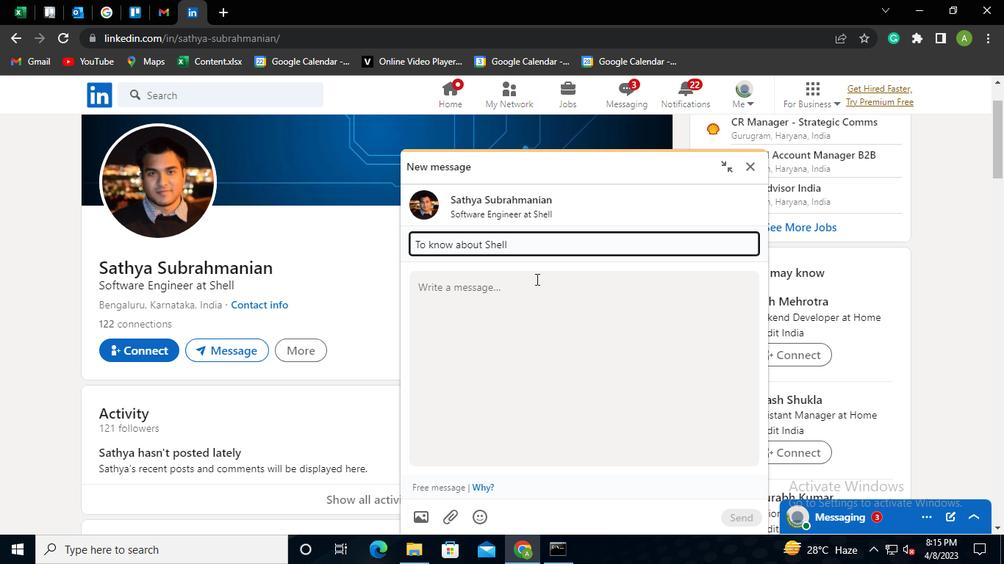 
Action: Keyboard Key.shift
Screenshot: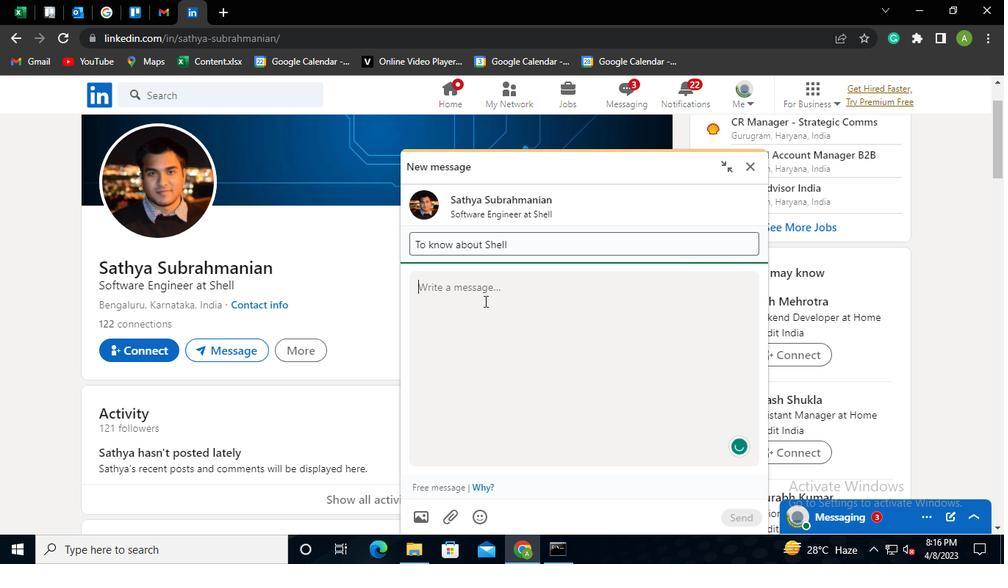 
Action: Keyboard H
Screenshot: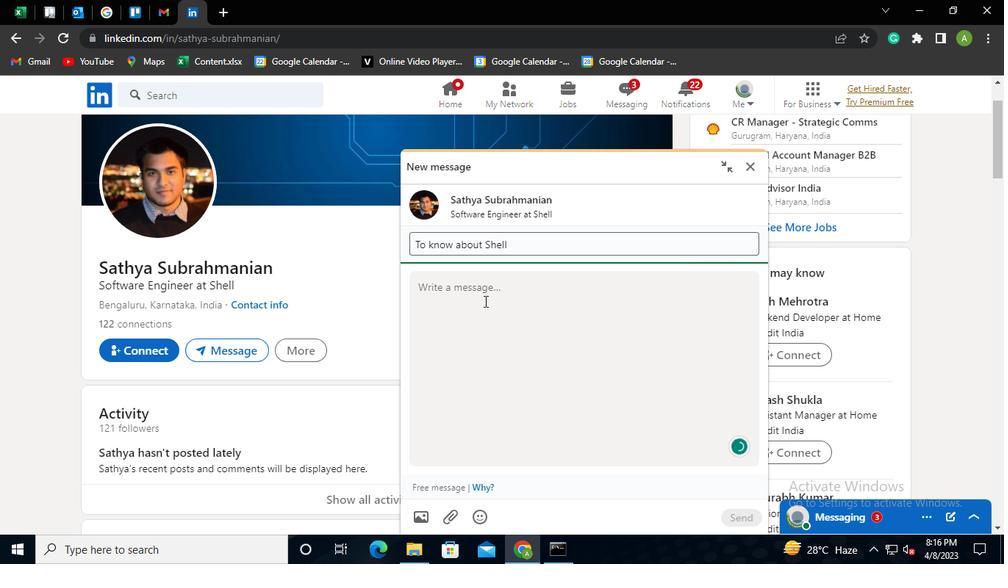 
Action: Keyboard i
Screenshot: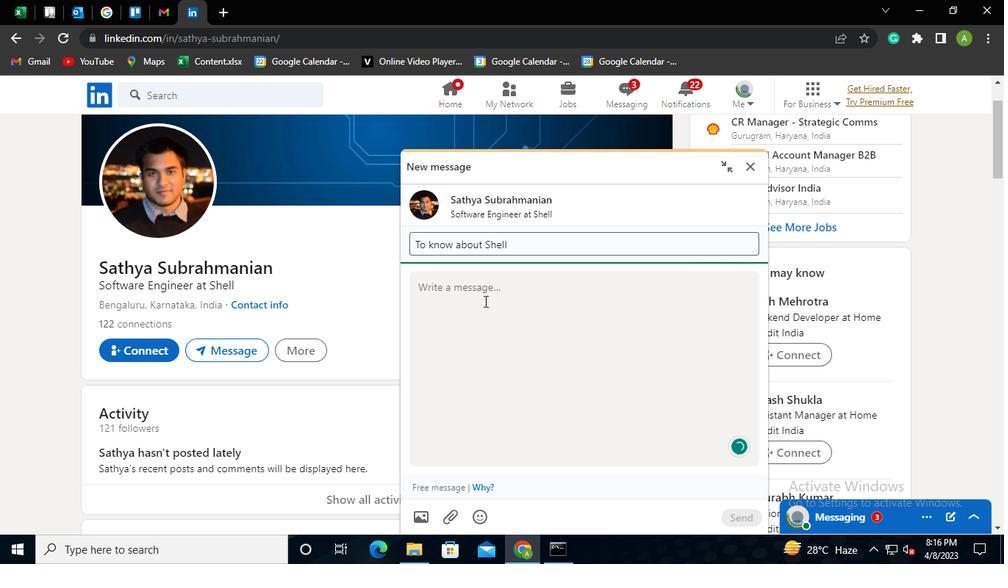 
Action: Mouse moved to (739, 516)
Screenshot: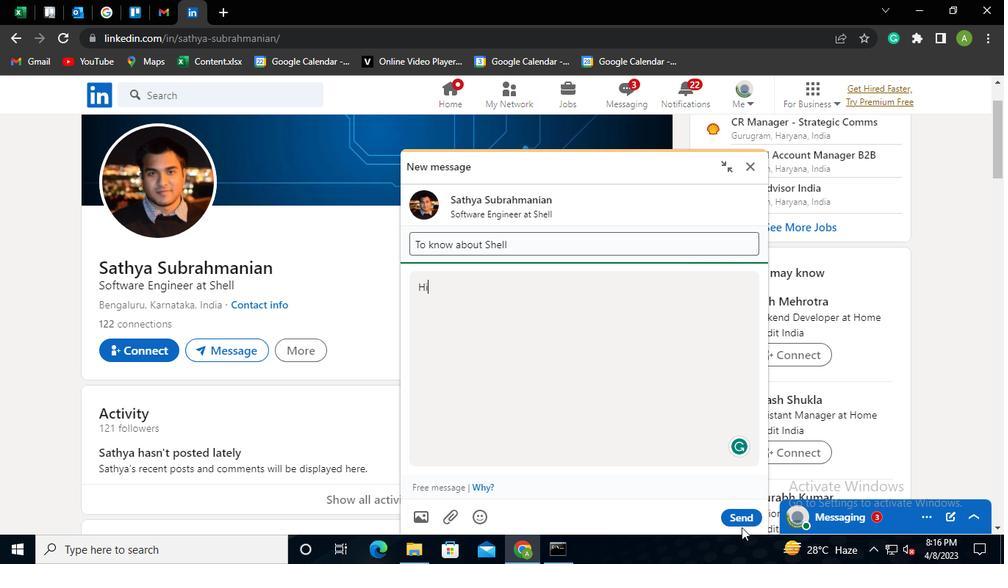 
Action: Mouse pressed left at (739, 516)
Screenshot: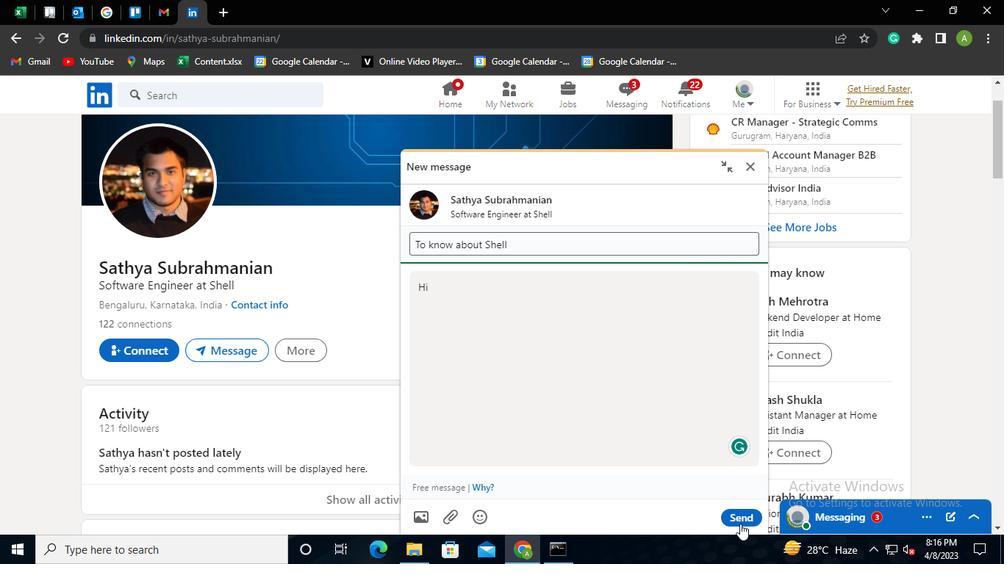
Action: Mouse moved to (755, 169)
Screenshot: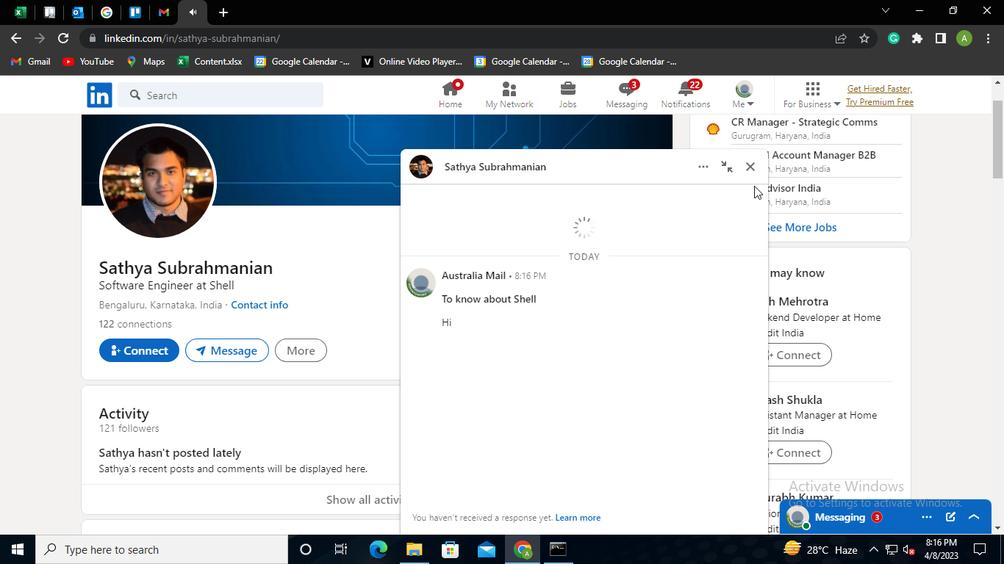 
Action: Mouse pressed left at (755, 169)
Screenshot: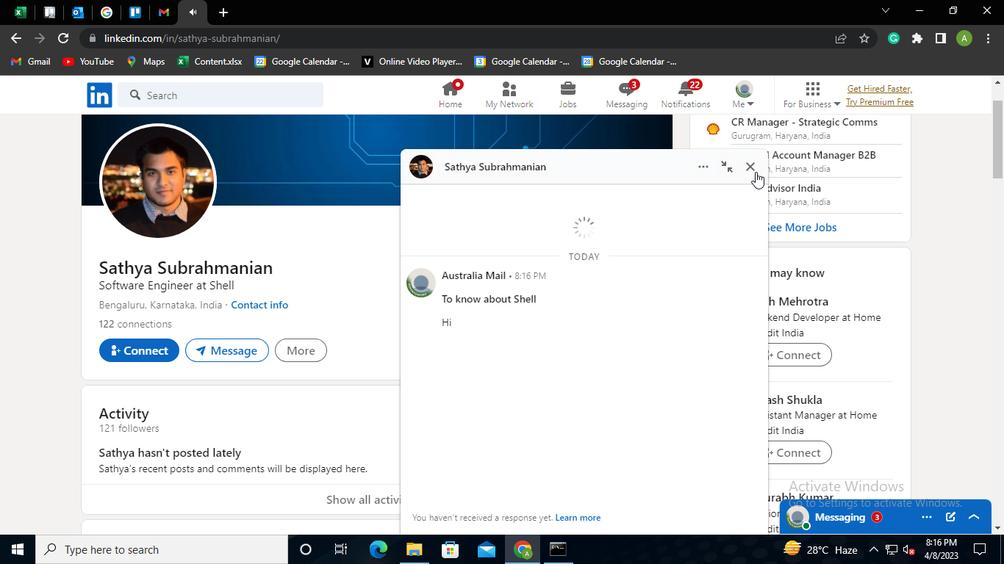 
Action: Mouse moved to (562, 555)
Screenshot: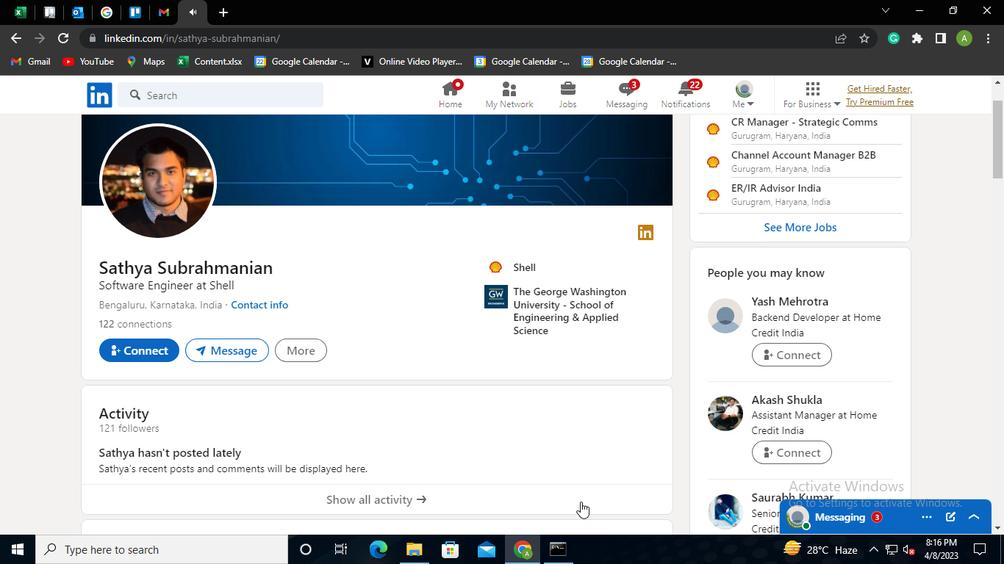 
Action: Mouse pressed left at (562, 555)
Screenshot: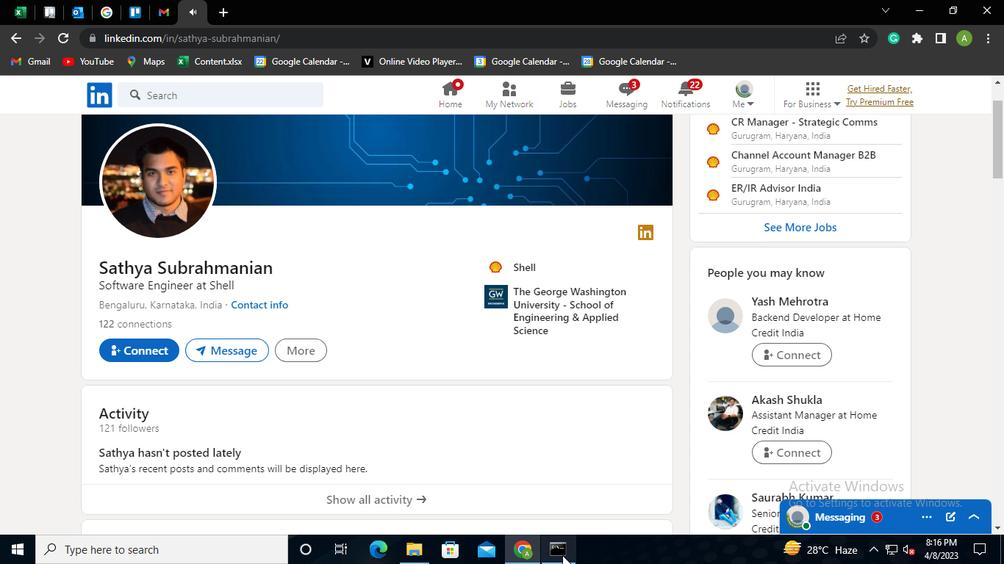 
Action: Mouse moved to (799, 99)
Screenshot: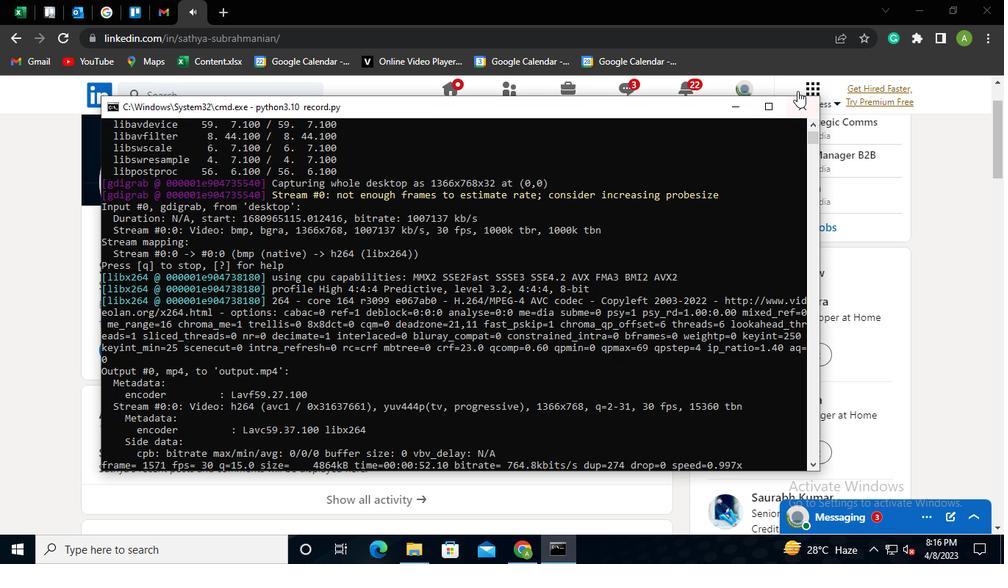 
Action: Mouse pressed left at (799, 99)
Screenshot: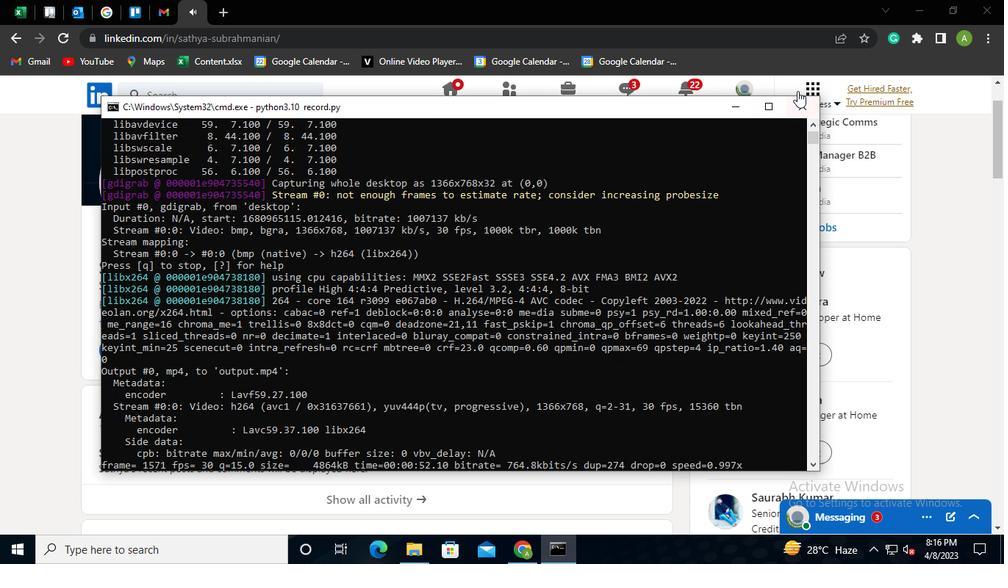 
Action: Mouse moved to (799, 100)
Screenshot: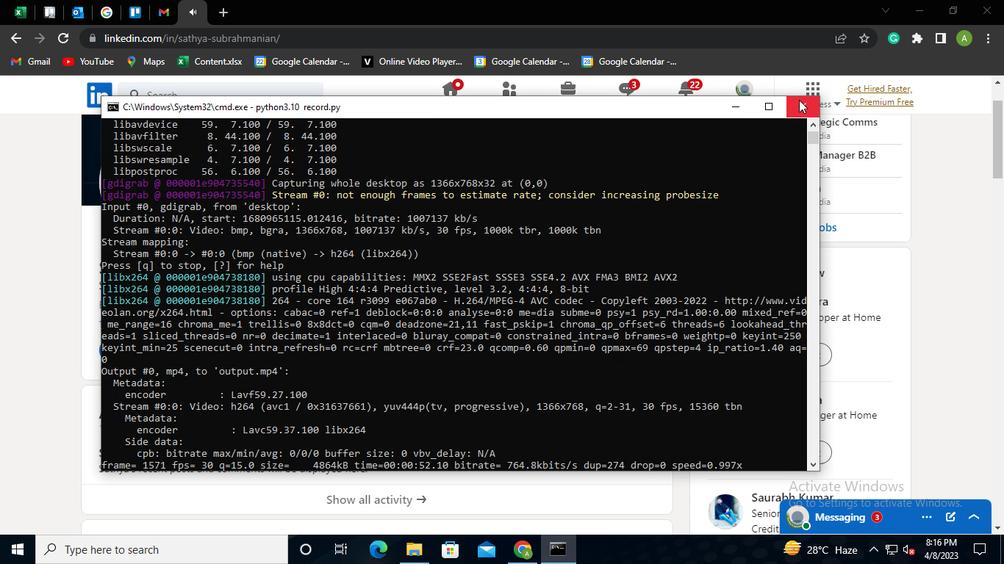 
